 Task: Add a signature Gloria Young containing Best wishes for a happy Columbus Day, Gloria Young to email address softage.8@softage.net and add a label Medications
Action: Mouse moved to (1051, 60)
Screenshot: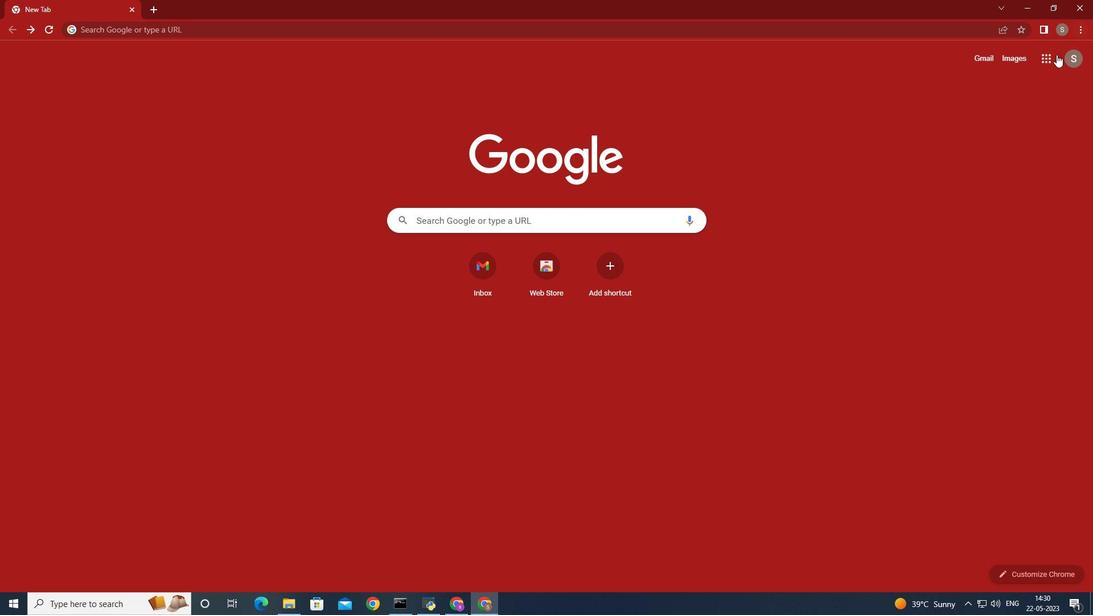 
Action: Mouse pressed left at (1051, 60)
Screenshot: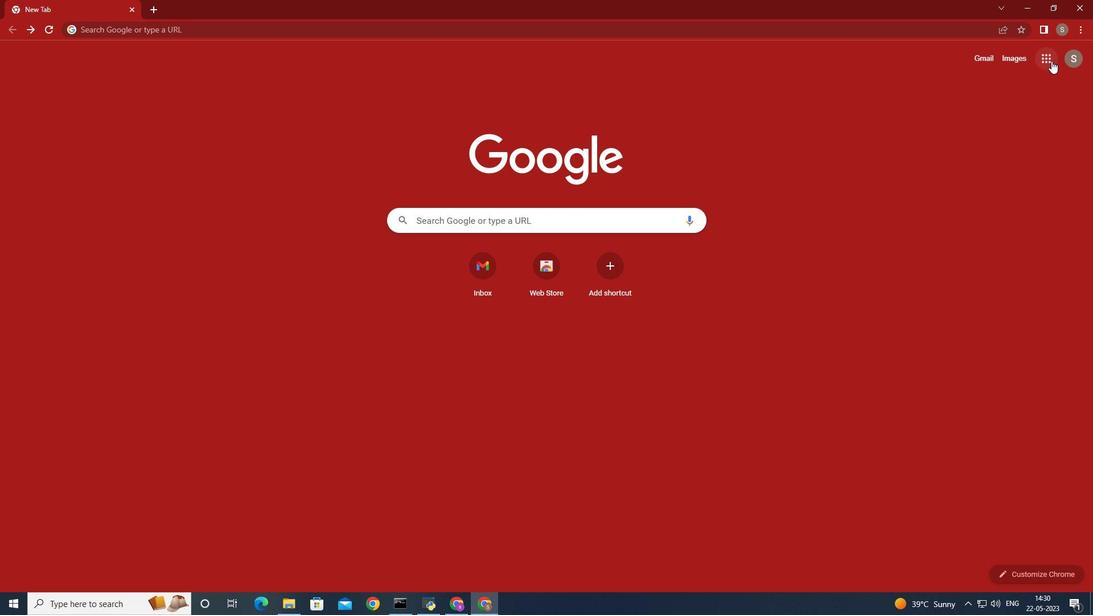 
Action: Mouse moved to (1010, 117)
Screenshot: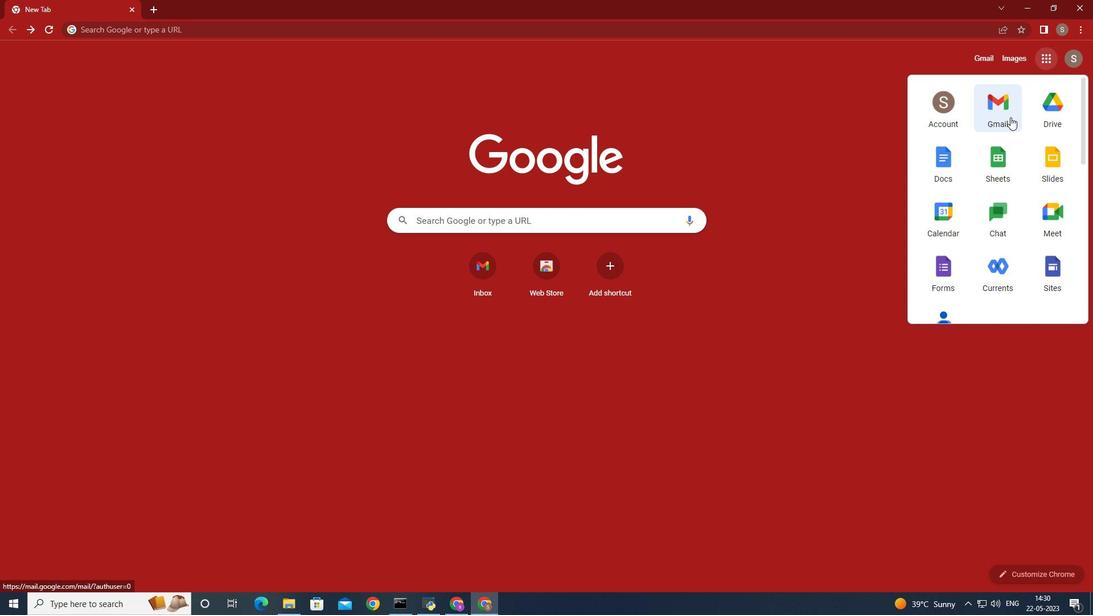 
Action: Mouse pressed left at (1010, 117)
Screenshot: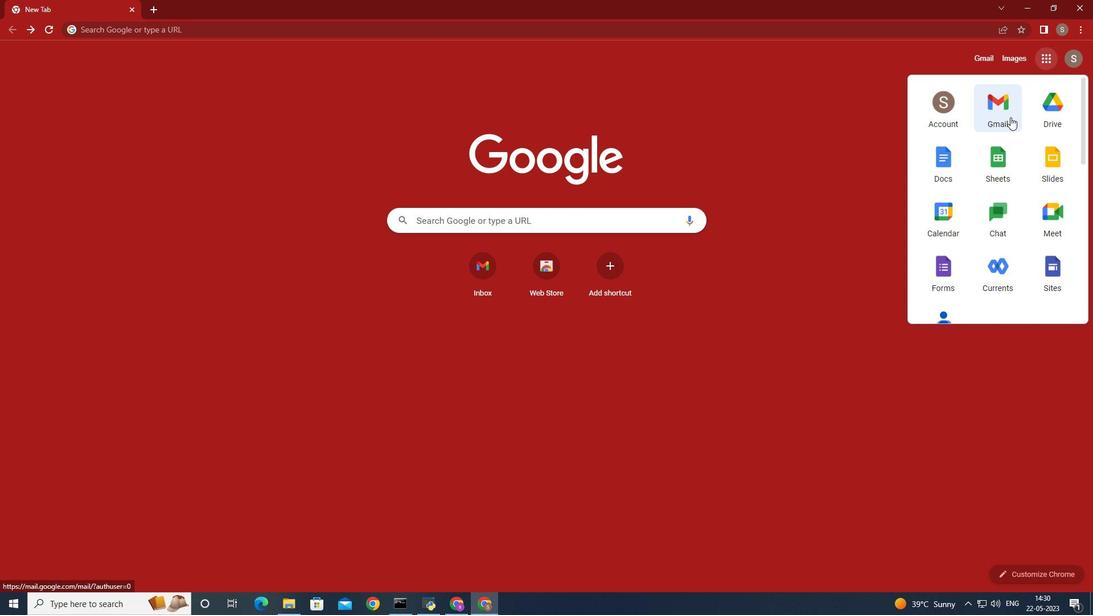 
Action: Mouse moved to (963, 85)
Screenshot: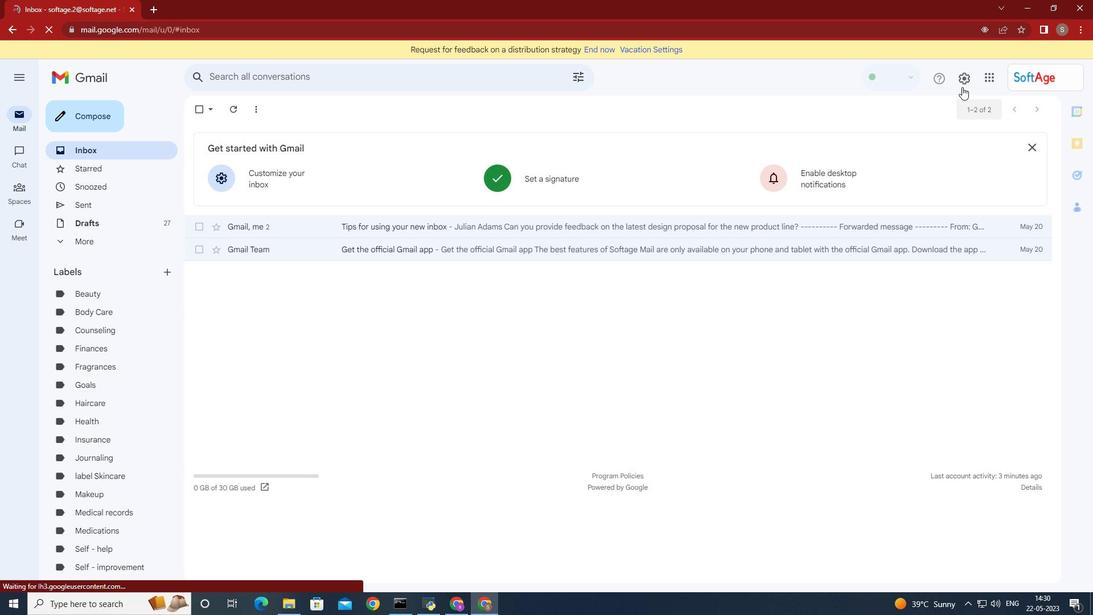 
Action: Mouse pressed left at (963, 85)
Screenshot: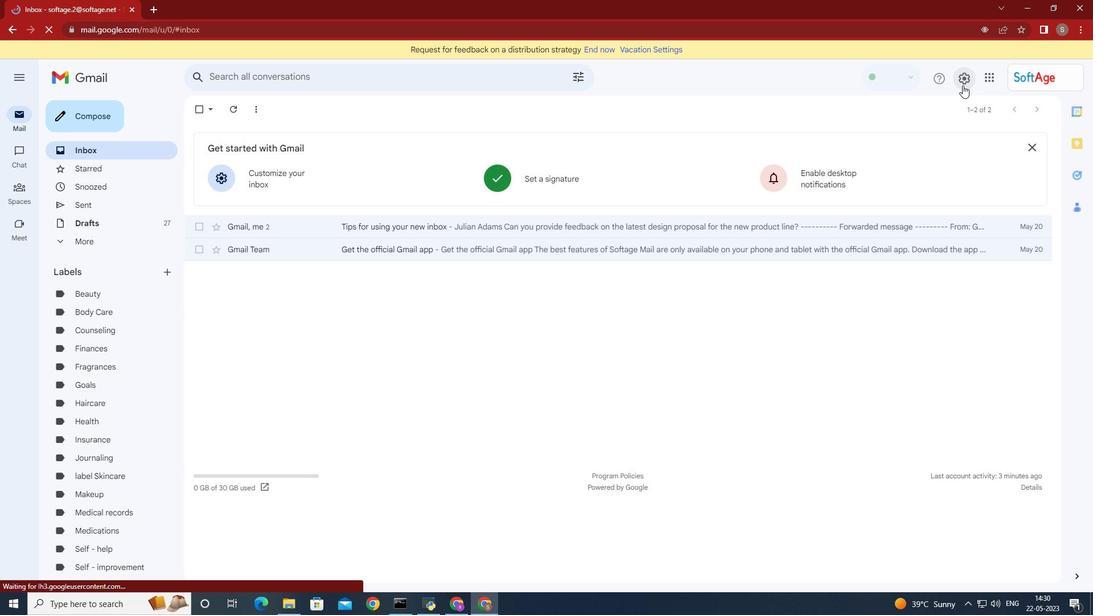 
Action: Mouse moved to (1000, 135)
Screenshot: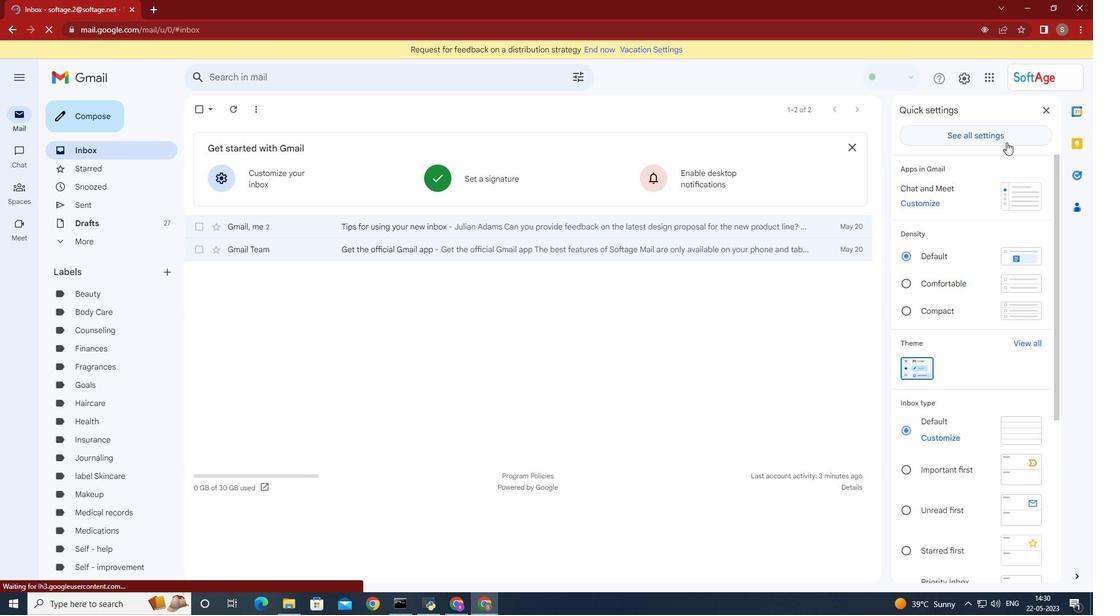
Action: Mouse pressed left at (1000, 135)
Screenshot: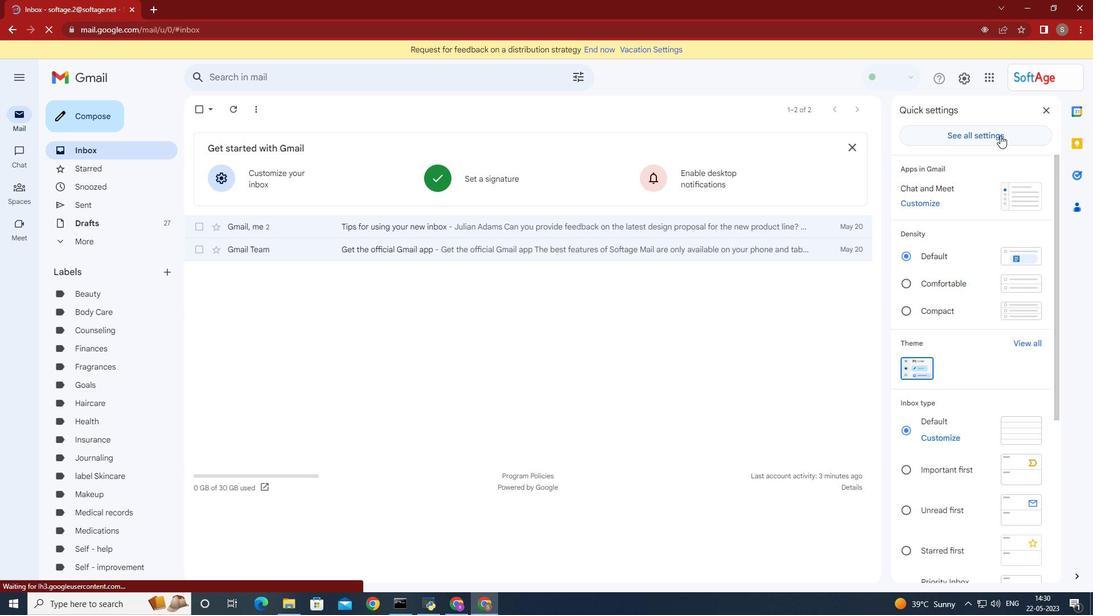 
Action: Mouse moved to (863, 205)
Screenshot: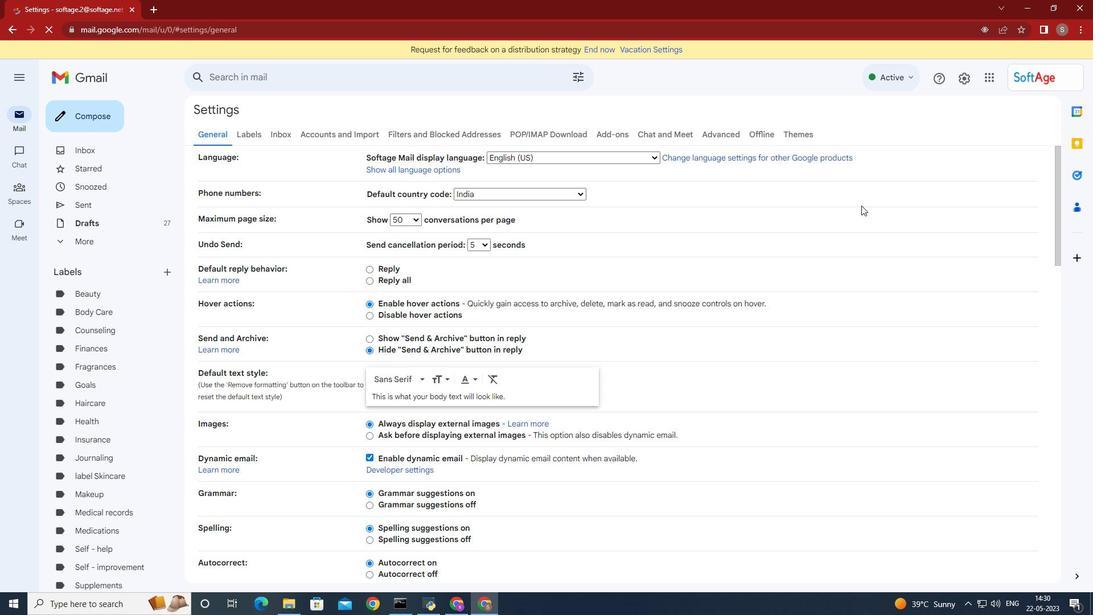 
Action: Mouse scrolled (863, 205) with delta (0, 0)
Screenshot: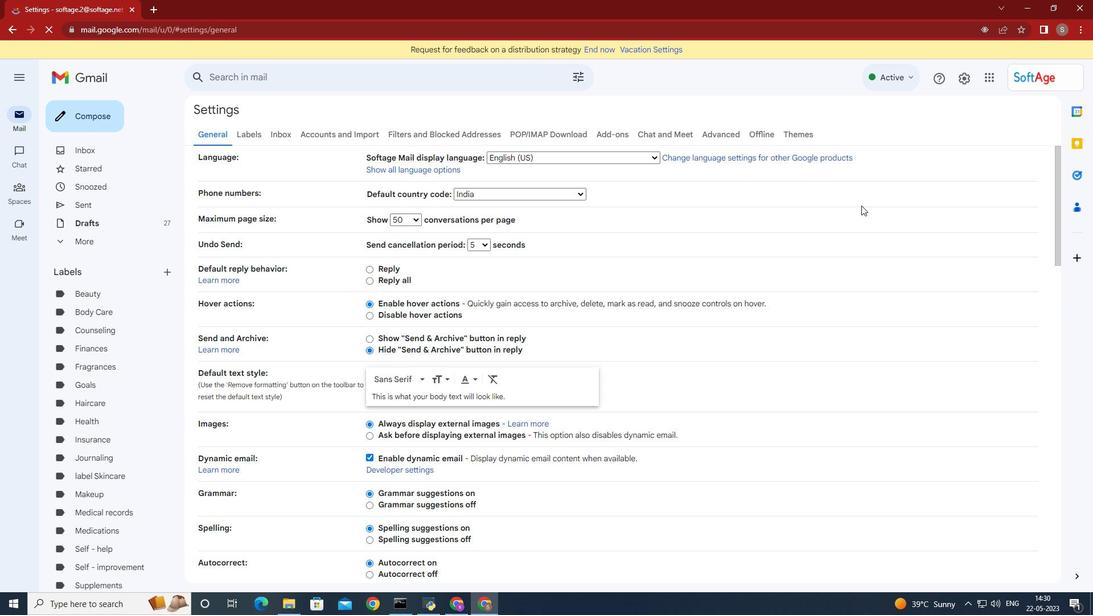 
Action: Mouse scrolled (863, 205) with delta (0, 0)
Screenshot: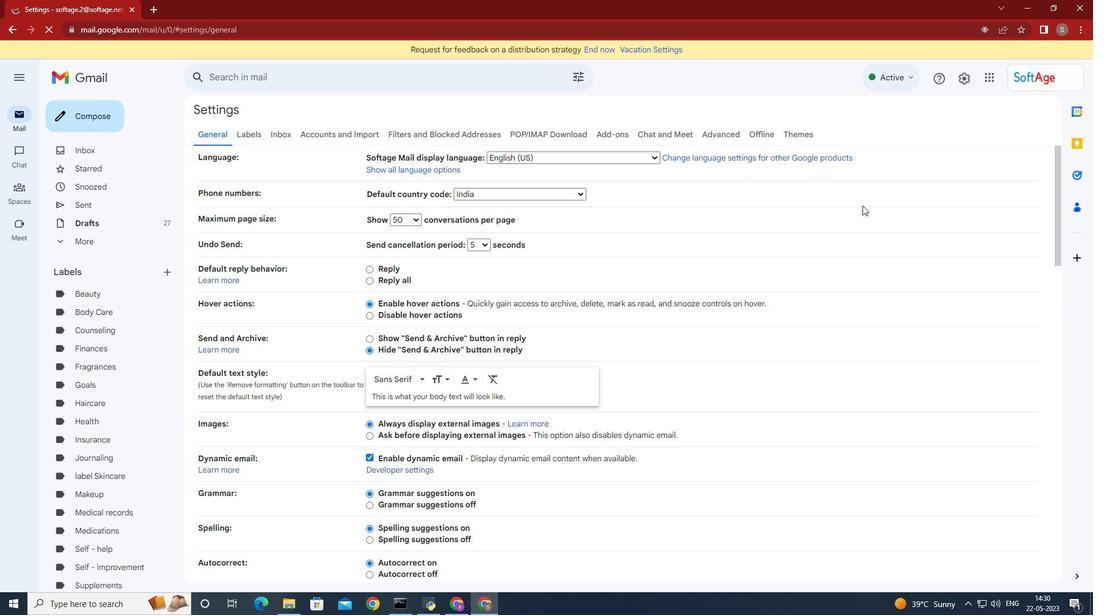 
Action: Mouse scrolled (863, 205) with delta (0, 0)
Screenshot: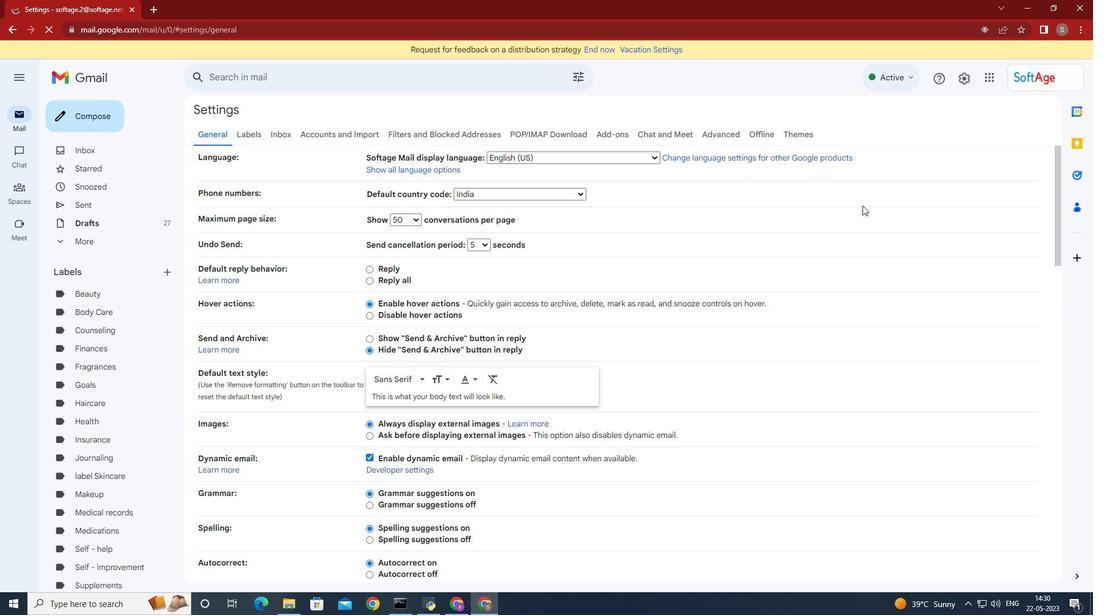 
Action: Mouse scrolled (863, 205) with delta (0, 0)
Screenshot: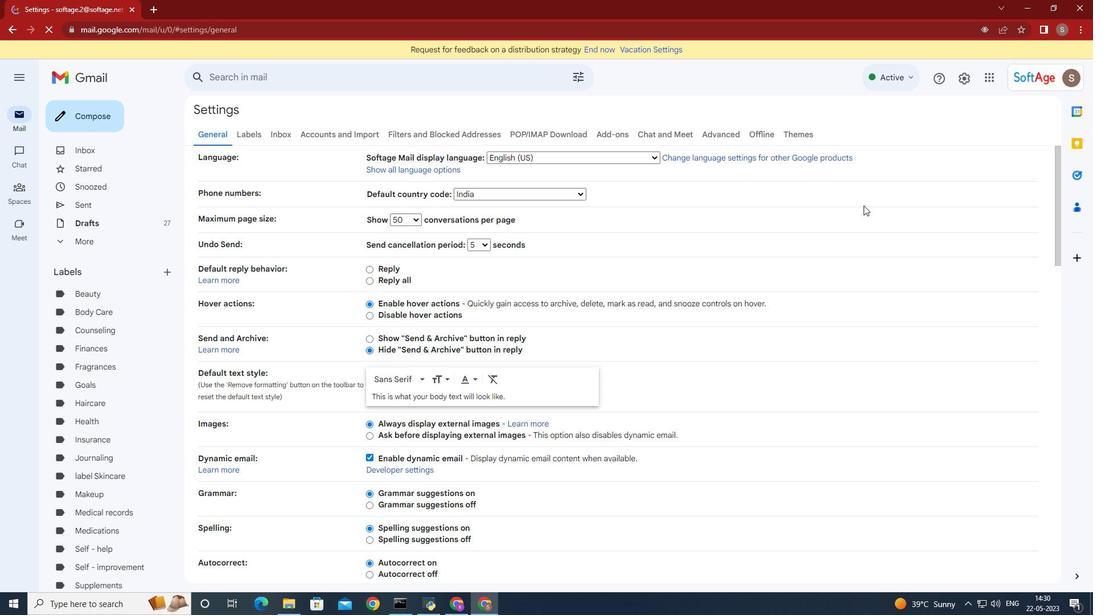 
Action: Mouse scrolled (863, 205) with delta (0, 0)
Screenshot: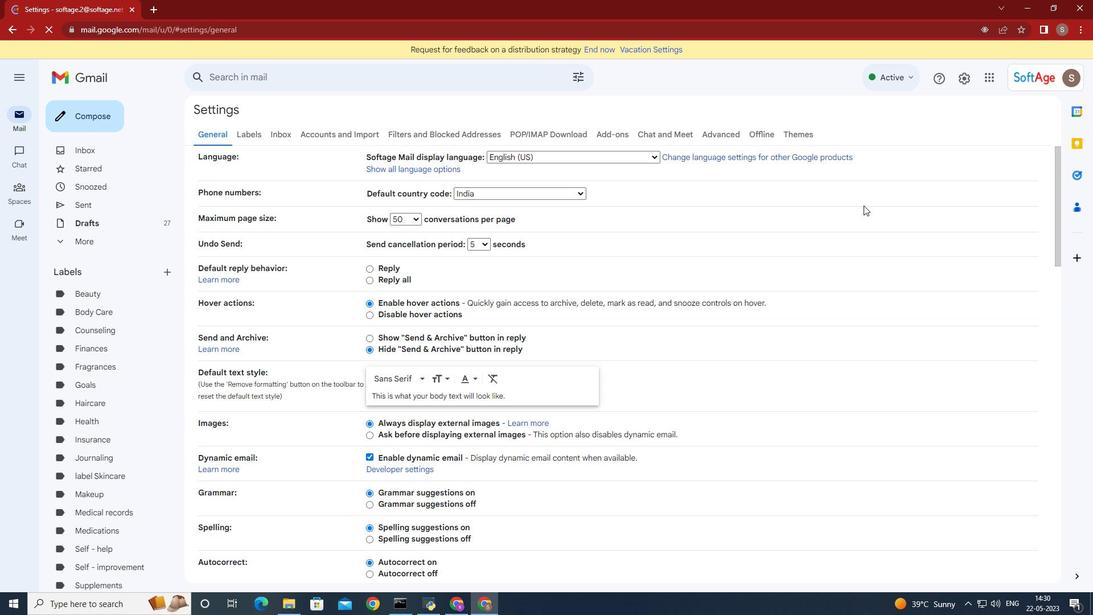 
Action: Mouse moved to (863, 205)
Screenshot: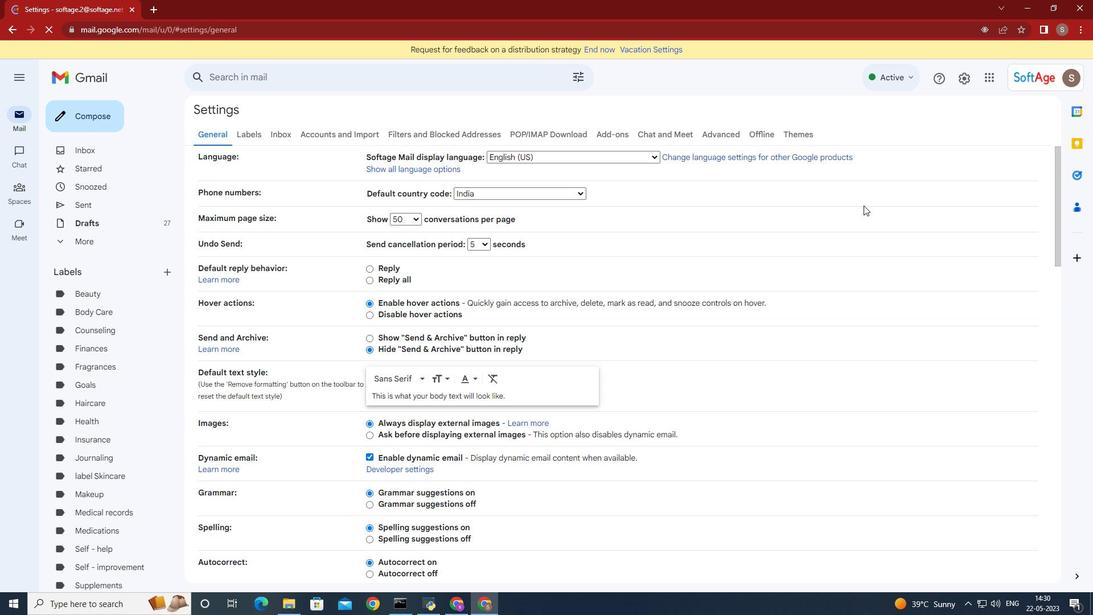 
Action: Mouse scrolled (863, 205) with delta (0, 0)
Screenshot: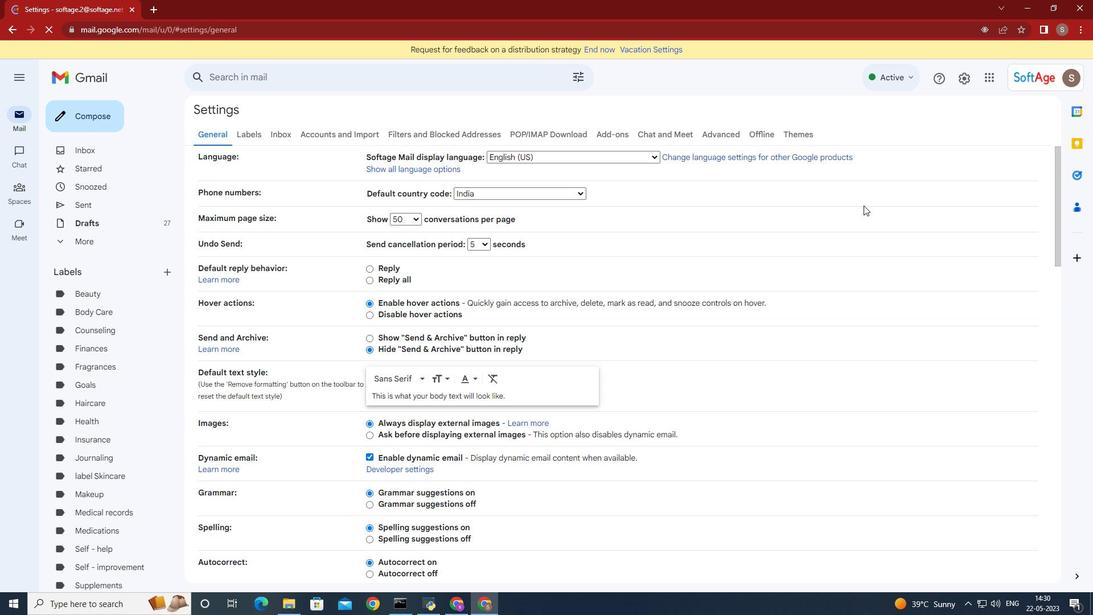 
Action: Mouse moved to (862, 205)
Screenshot: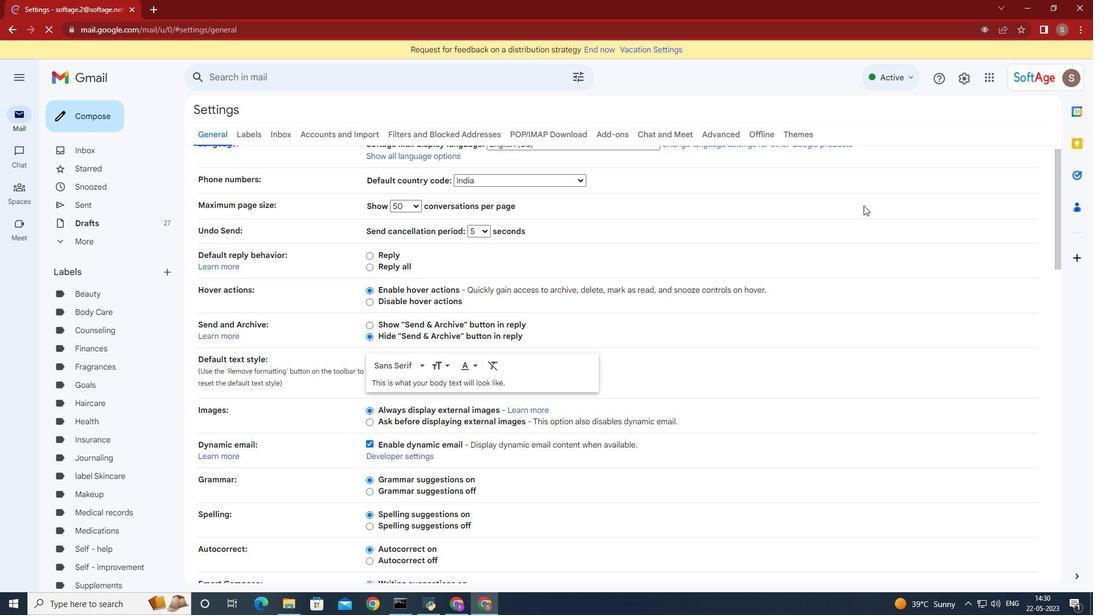 
Action: Mouse scrolled (862, 205) with delta (0, 0)
Screenshot: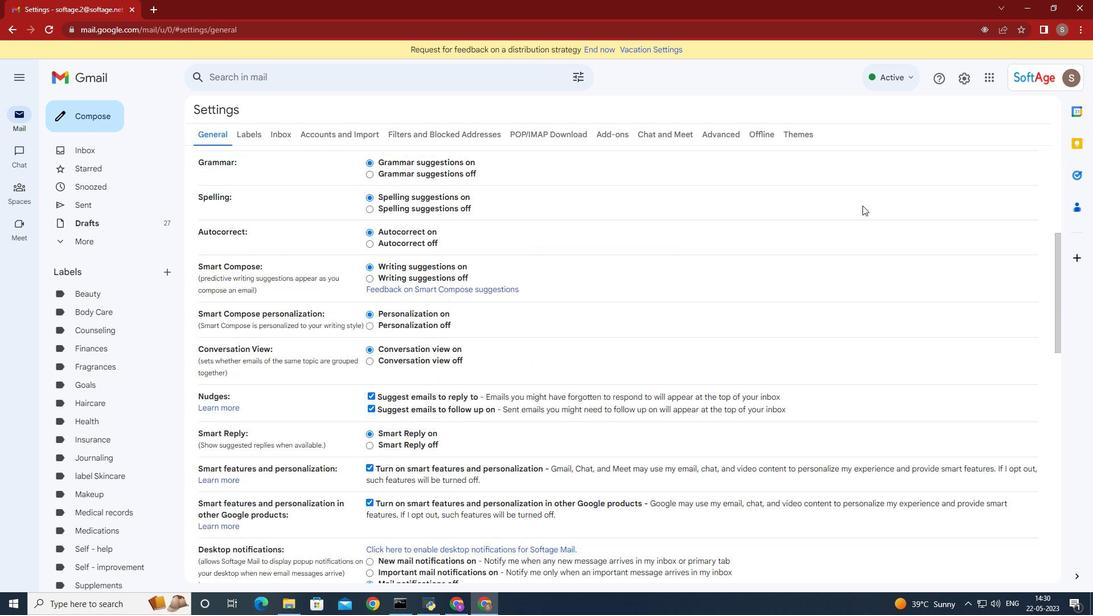 
Action: Mouse scrolled (862, 205) with delta (0, 0)
Screenshot: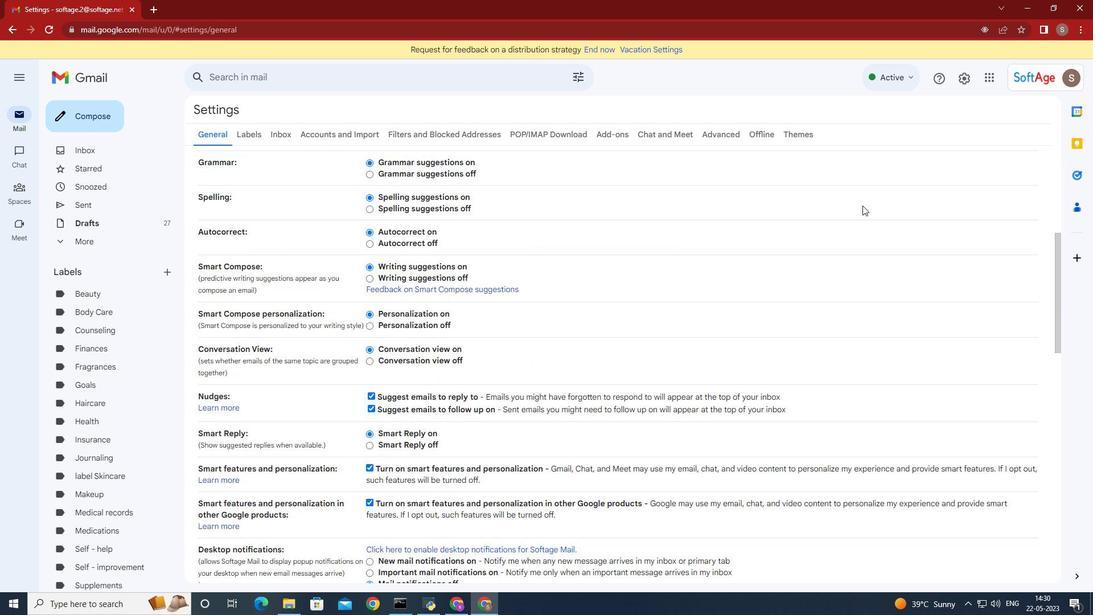 
Action: Mouse scrolled (862, 205) with delta (0, 0)
Screenshot: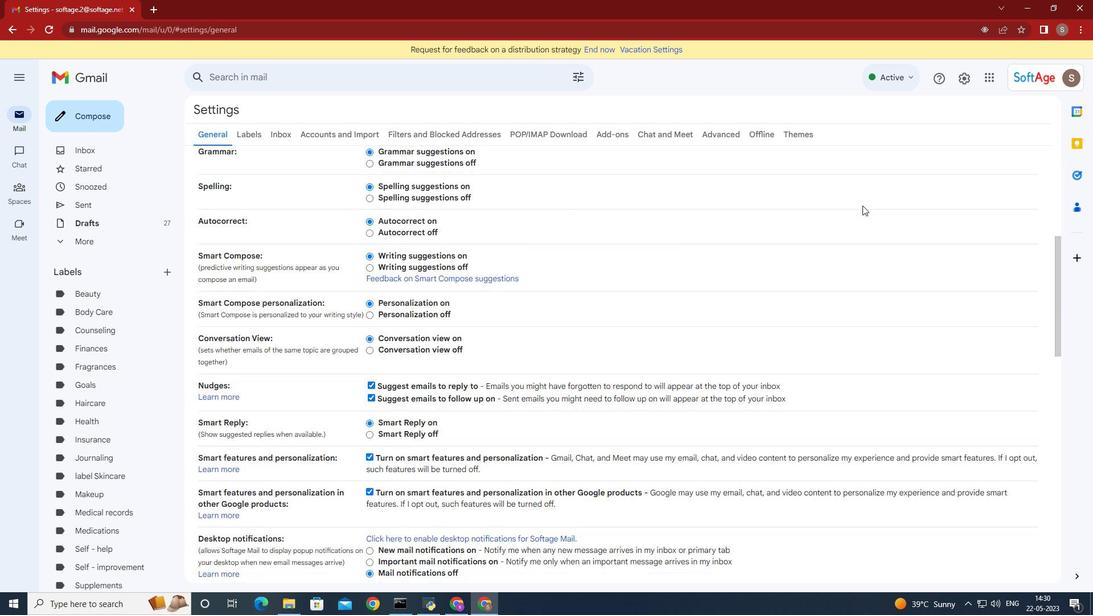 
Action: Mouse scrolled (862, 205) with delta (0, 0)
Screenshot: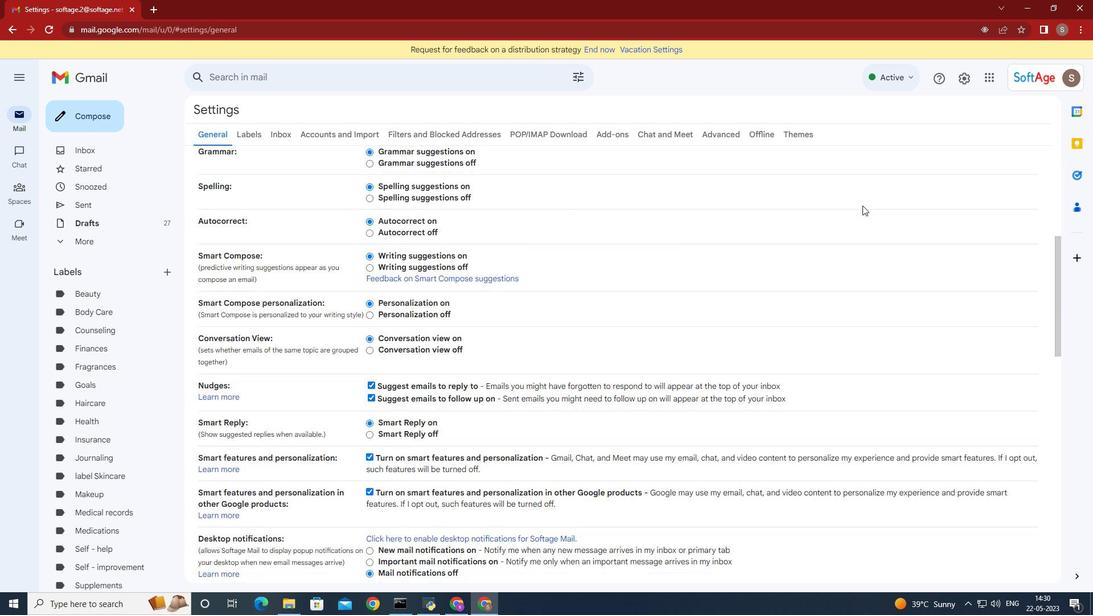 
Action: Mouse scrolled (862, 205) with delta (0, 0)
Screenshot: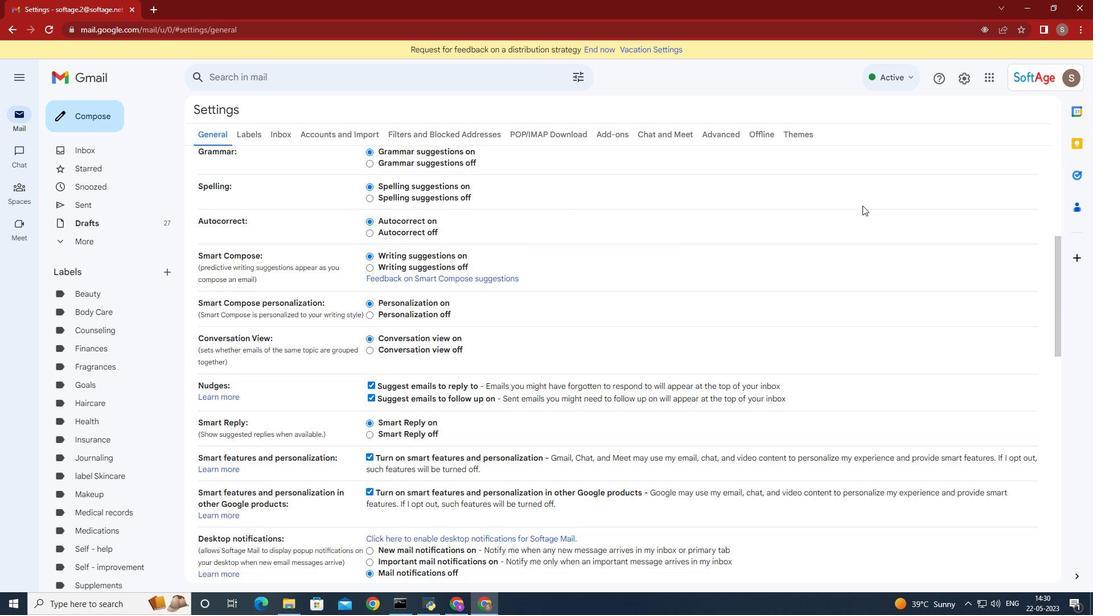 
Action: Mouse moved to (859, 204)
Screenshot: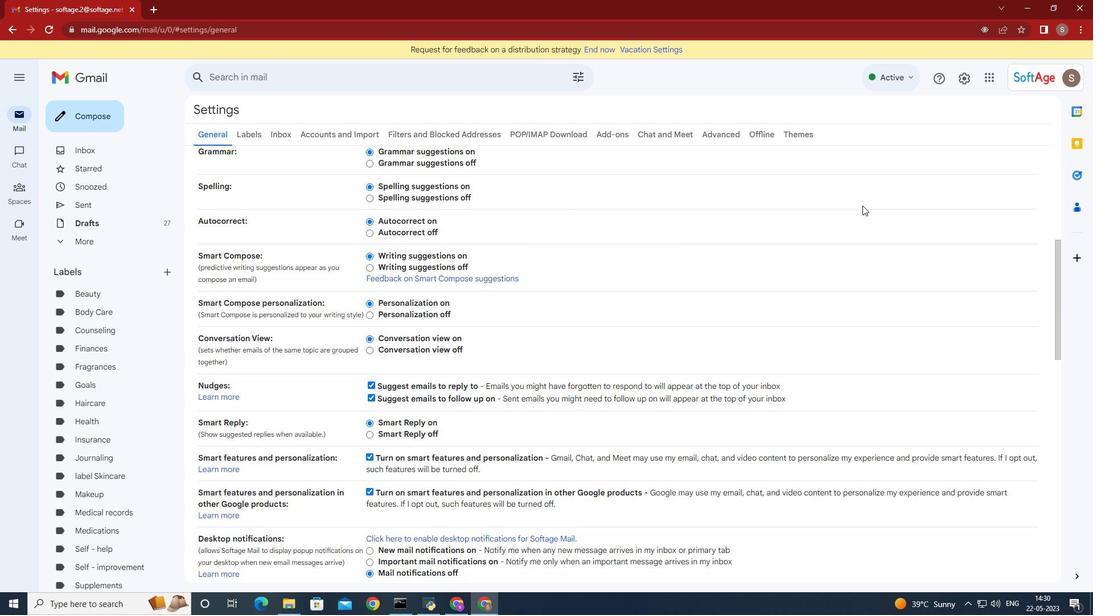 
Action: Mouse scrolled (859, 203) with delta (0, 0)
Screenshot: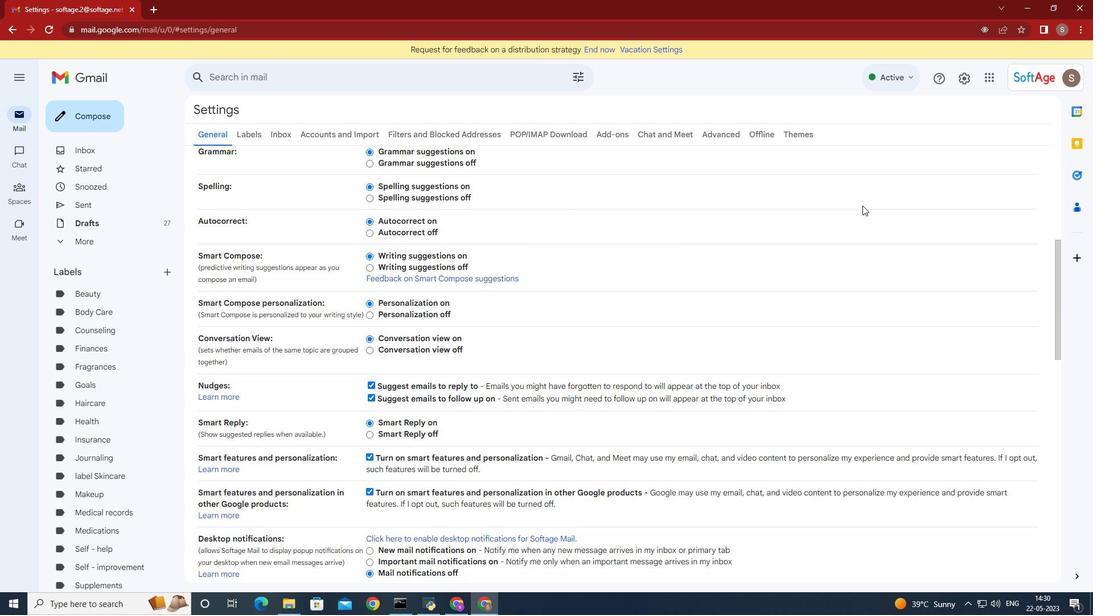 
Action: Mouse moved to (807, 240)
Screenshot: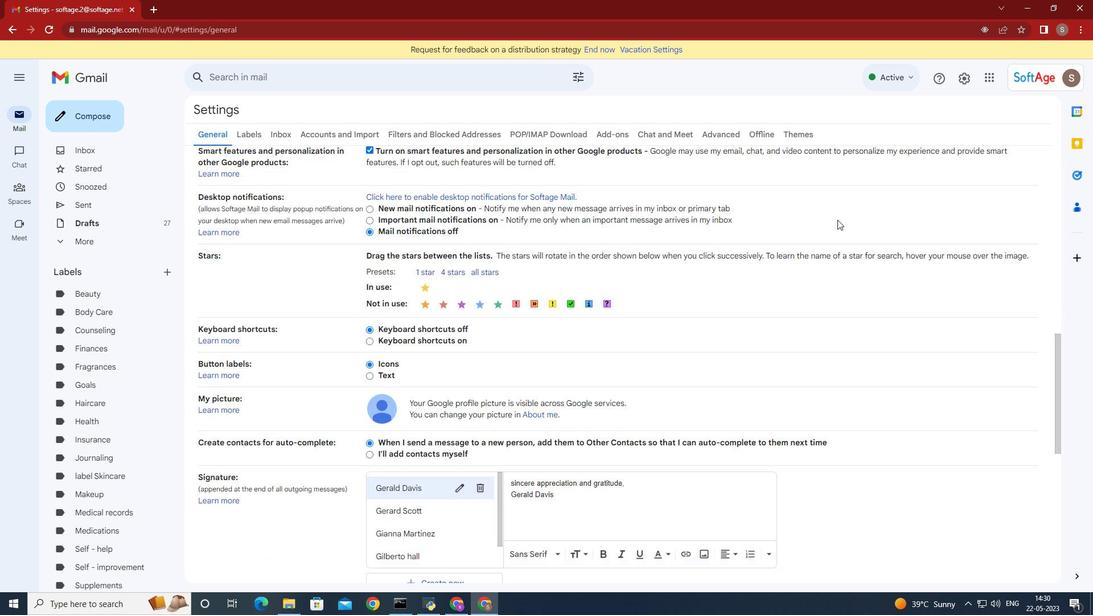 
Action: Mouse scrolled (807, 240) with delta (0, 0)
Screenshot: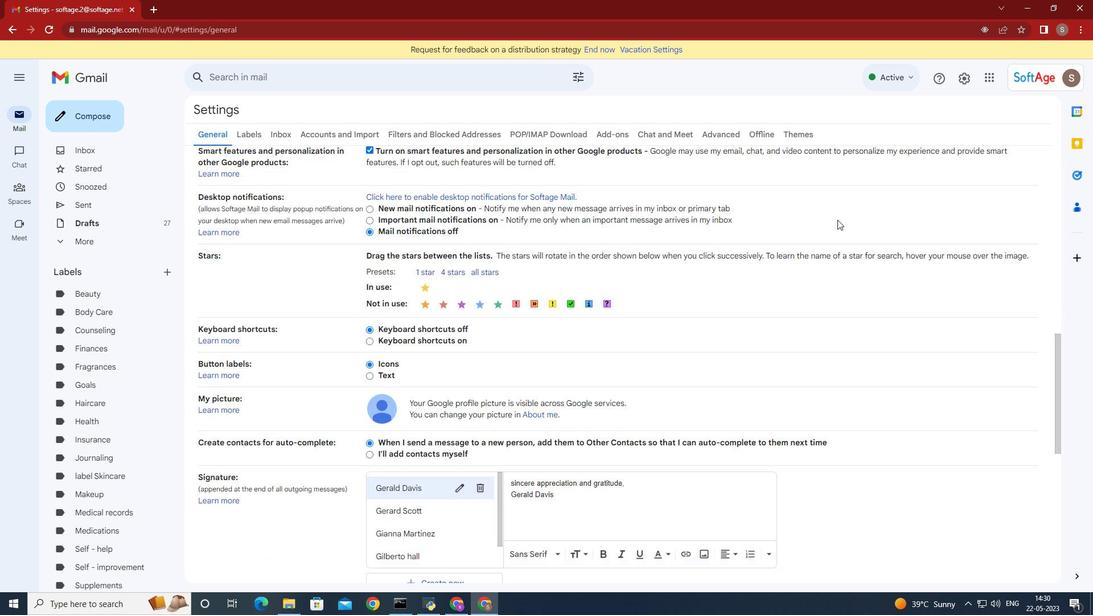 
Action: Mouse moved to (805, 241)
Screenshot: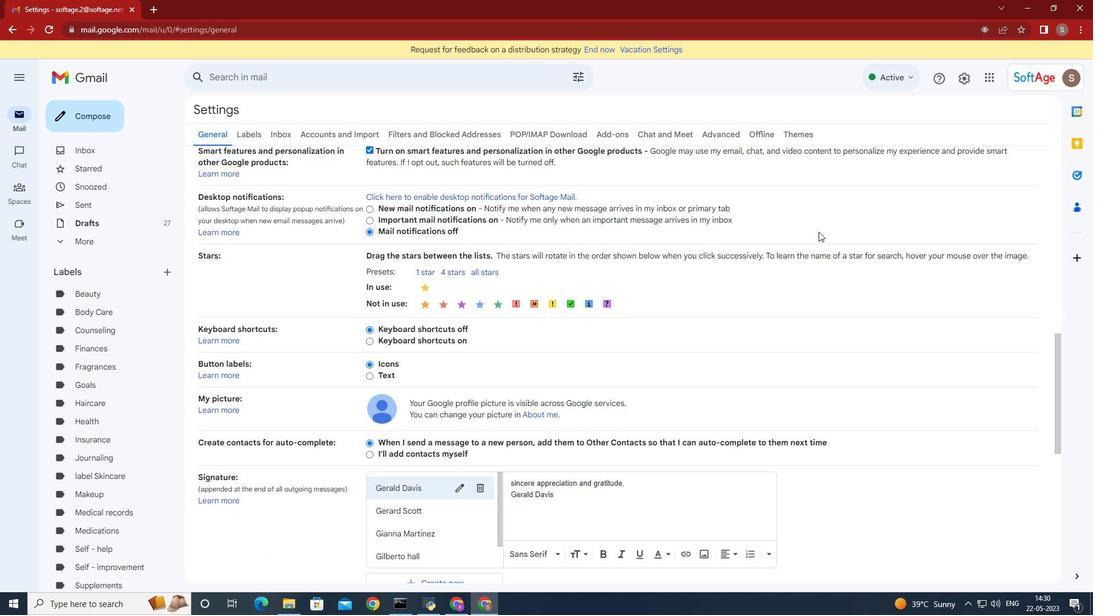 
Action: Mouse scrolled (805, 240) with delta (0, 0)
Screenshot: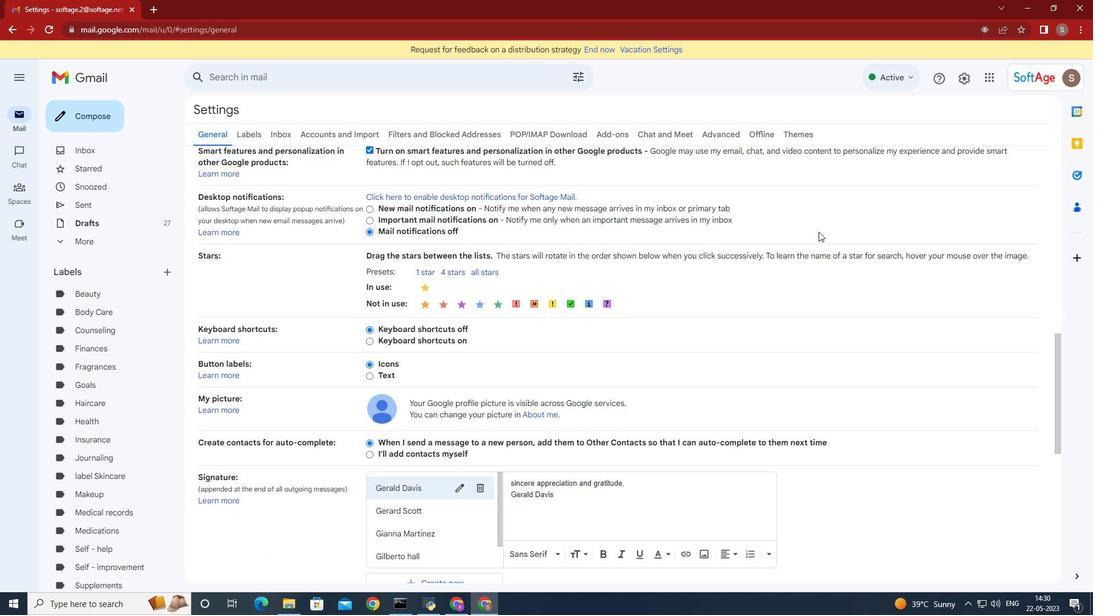 
Action: Mouse moved to (798, 244)
Screenshot: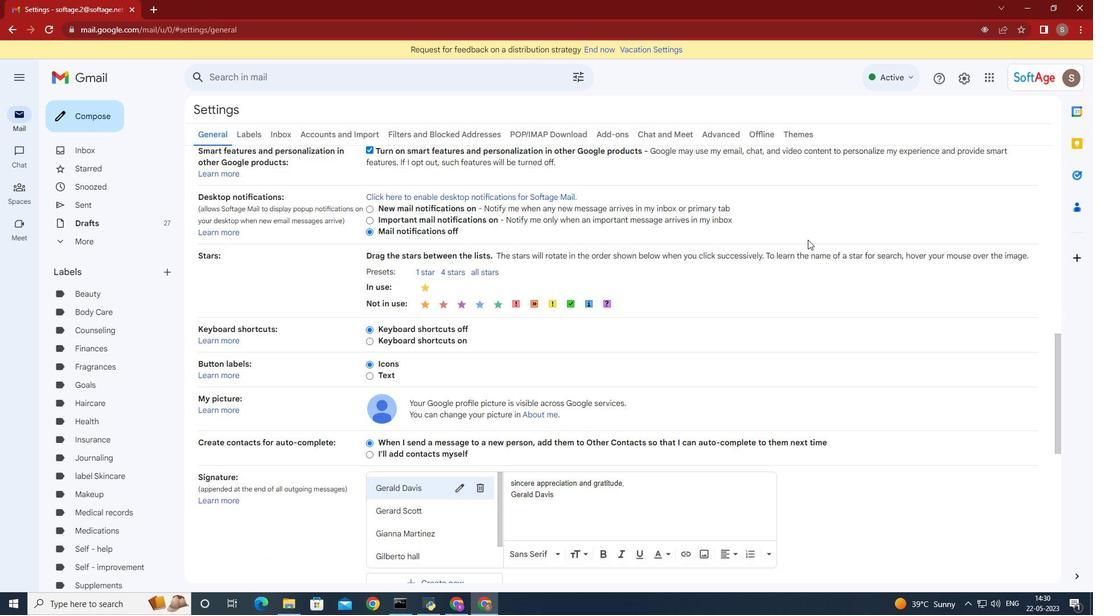 
Action: Mouse scrolled (798, 243) with delta (0, 0)
Screenshot: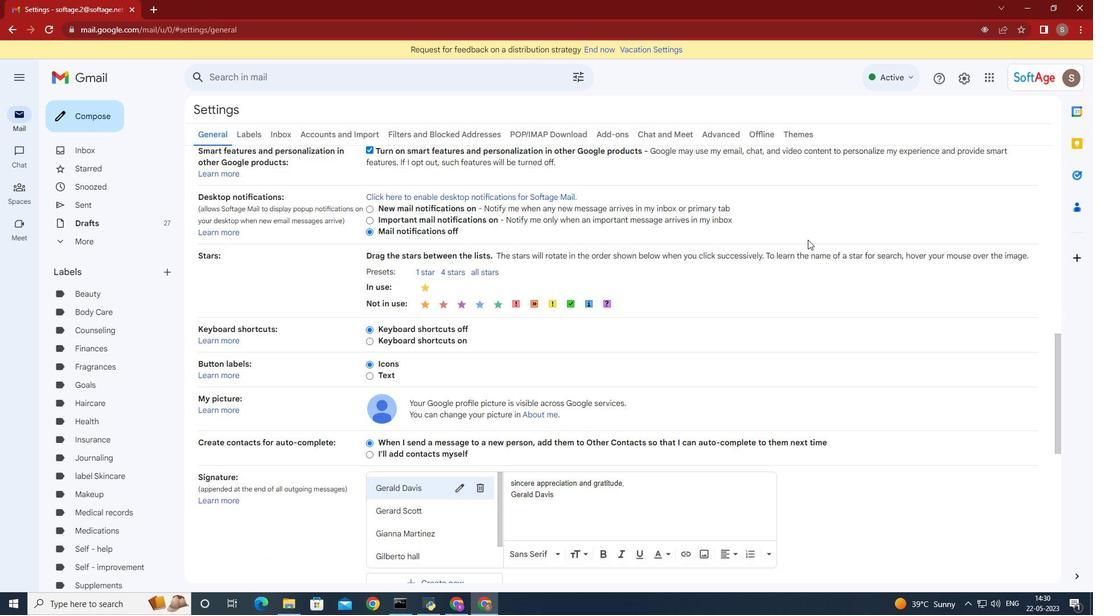 
Action: Mouse moved to (479, 412)
Screenshot: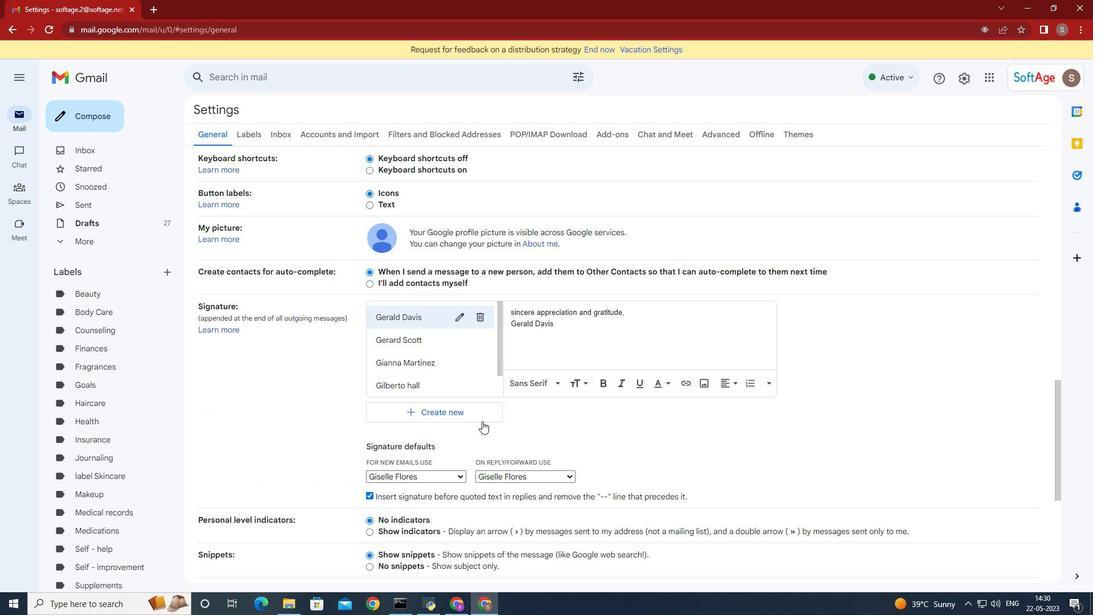
Action: Mouse pressed left at (479, 412)
Screenshot: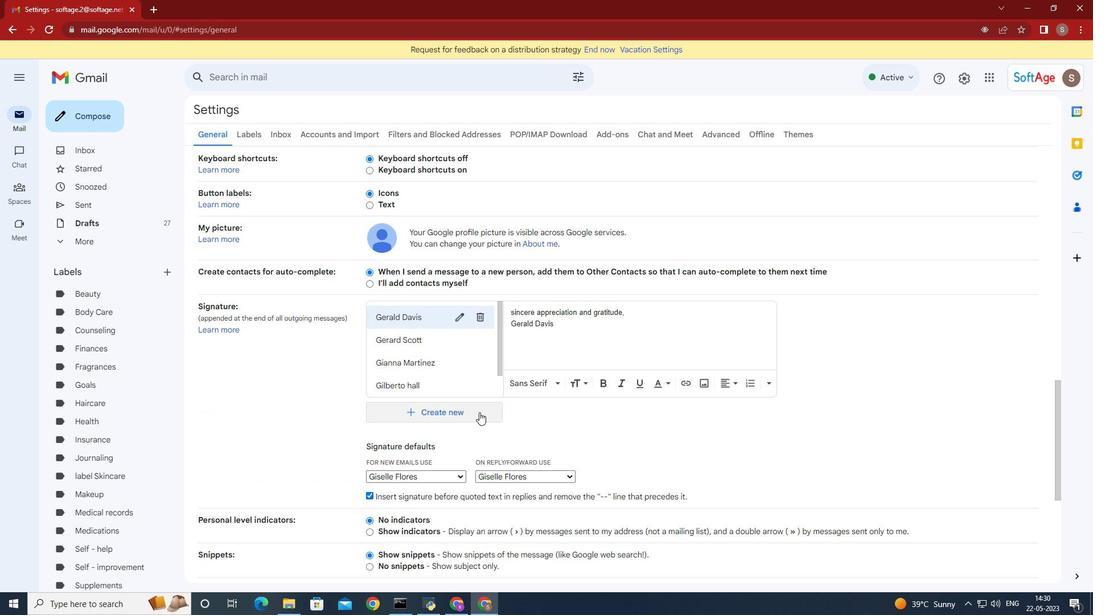 
Action: Mouse moved to (588, 369)
Screenshot: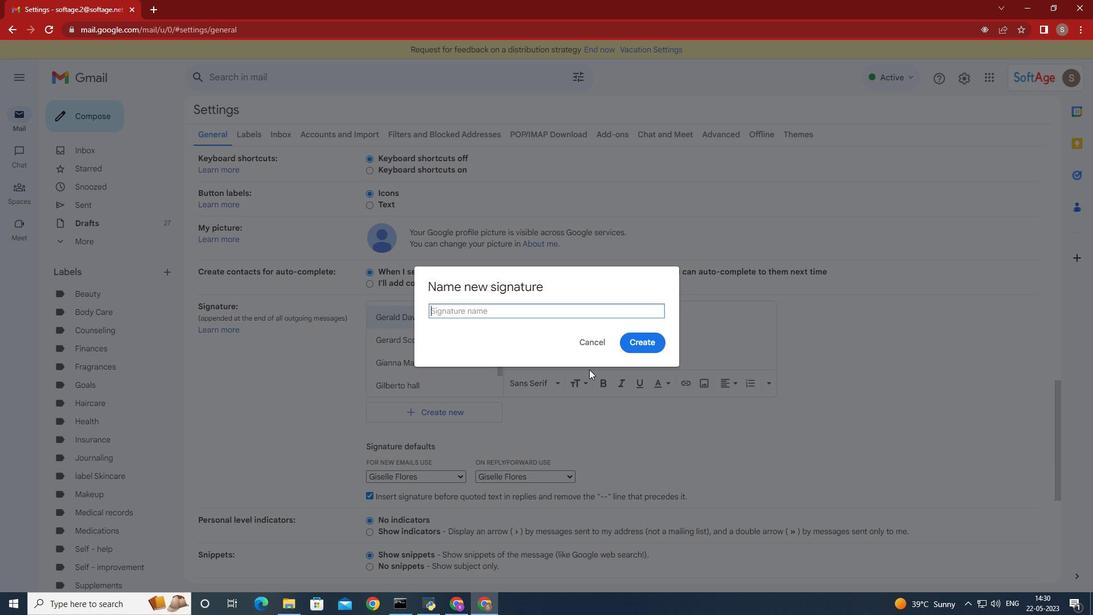 
Action: Key pressed <Key.shift><Key.shift><Key.shift><Key.shift><Key.shift><Key.shift><Key.shift><Key.shift><Key.shift><Key.shift><Key.shift><Key.shift><Key.shift><Key.shift><Key.shift><Key.shift><Key.shift><Key.shift><Key.shift><Key.shift><Key.shift><Key.shift>Gloria<Key.space><Key.shift>Young
Screenshot: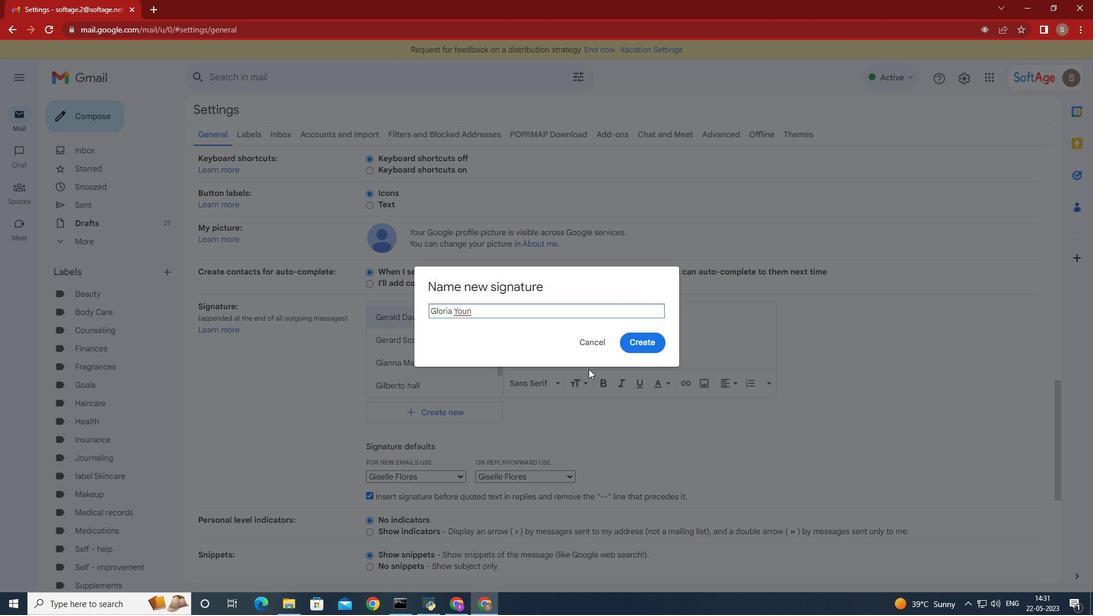 
Action: Mouse moved to (640, 345)
Screenshot: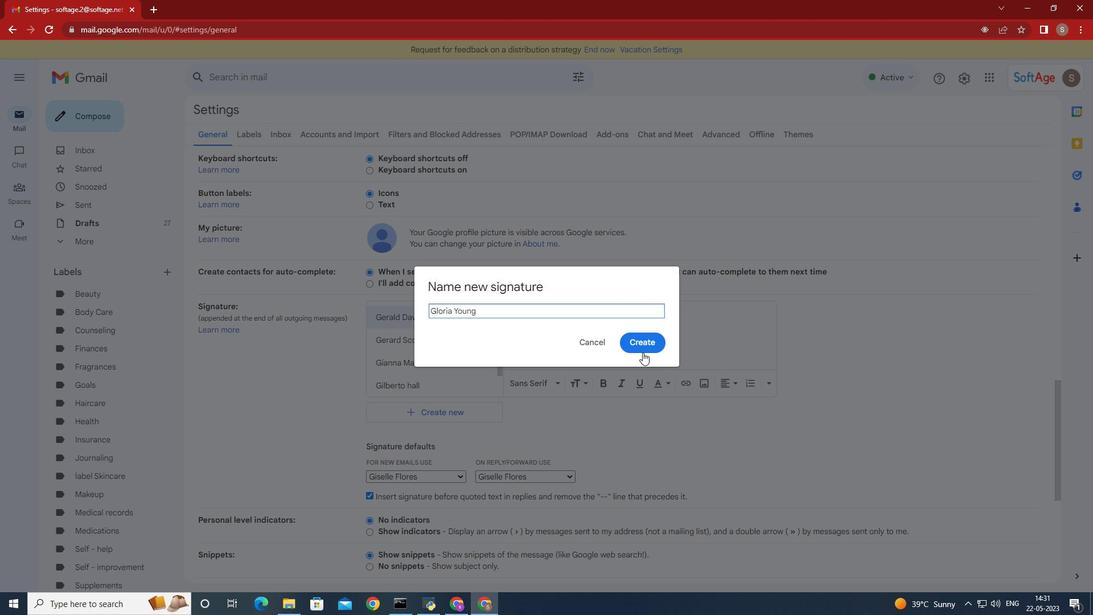 
Action: Mouse pressed left at (640, 345)
Screenshot: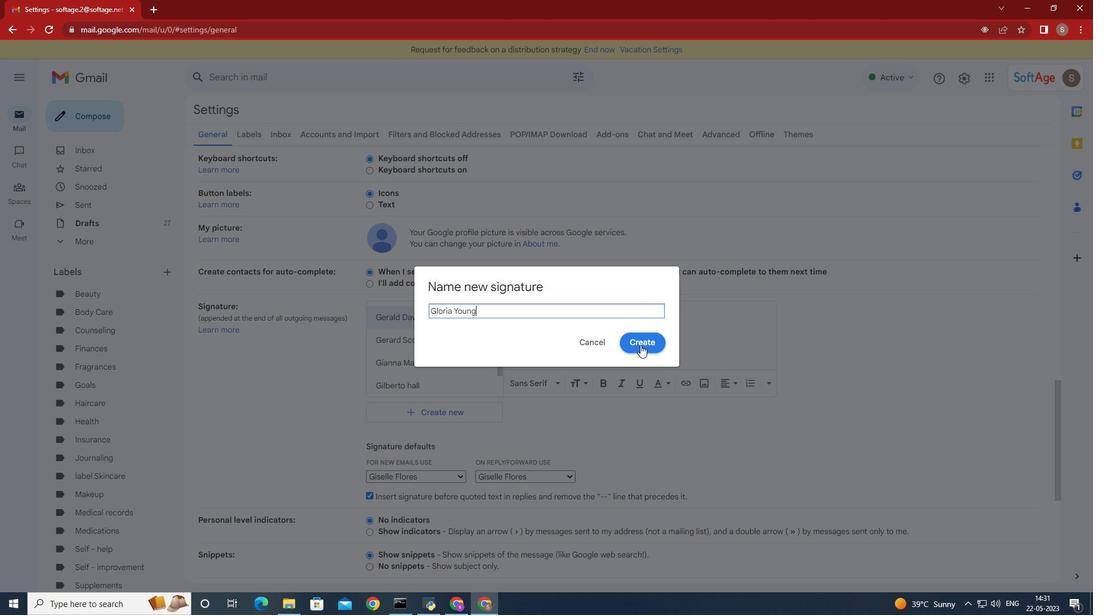 
Action: Mouse moved to (667, 359)
Screenshot: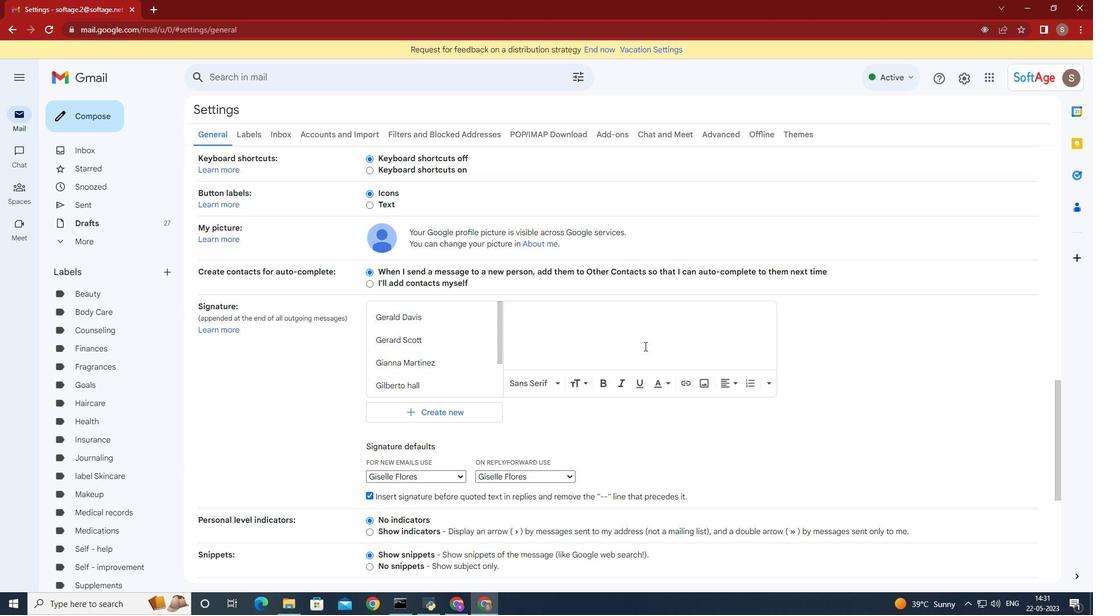 
Action: Key pressed <Key.shift>Best<Key.space>wishes<Key.space>for<Key.space>a<Key.space>happy<Key.space><Key.shift>Columbus<Key.space><Key.shift><Key.shift><Key.shift><Key.shift><Key.shift><Key.shift>Day<Key.enter><Key.shift><Key.shift><Key.shift>Gloru<Key.backspace>ia<Key.space><Key.shift><Key.shift><Key.shift><Key.shift><Key.shift>Young
Screenshot: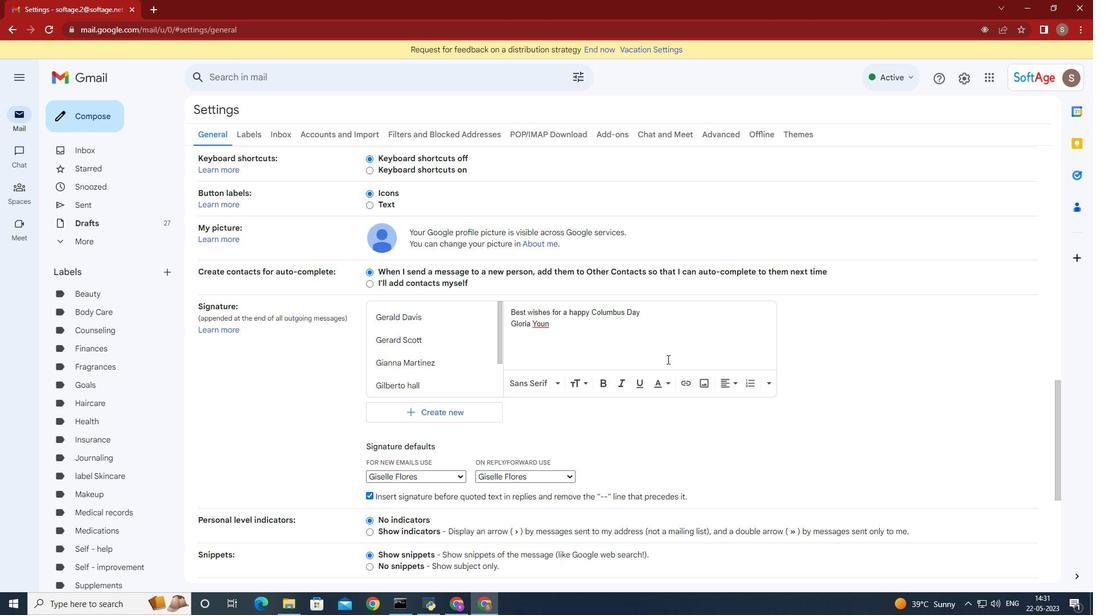 
Action: Mouse moved to (663, 496)
Screenshot: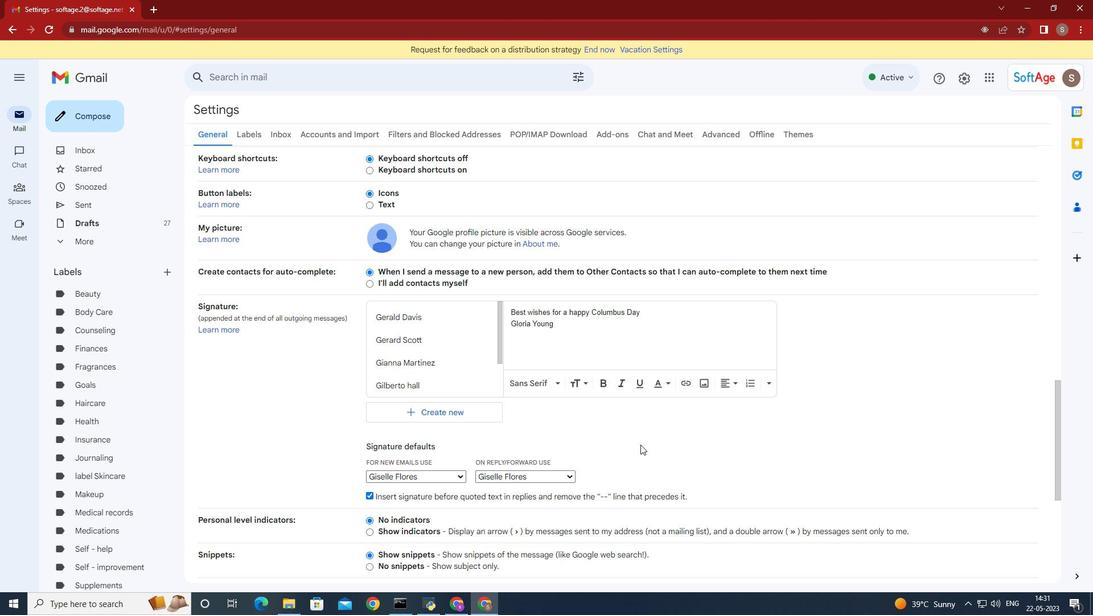 
Action: Mouse scrolled (663, 495) with delta (0, 0)
Screenshot: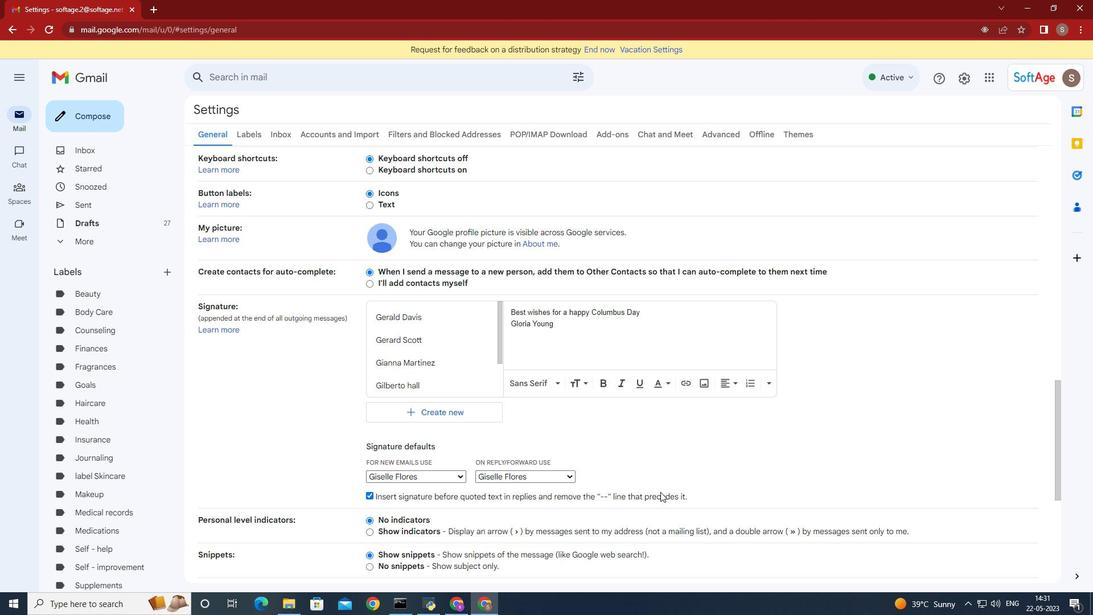 
Action: Mouse moved to (566, 477)
Screenshot: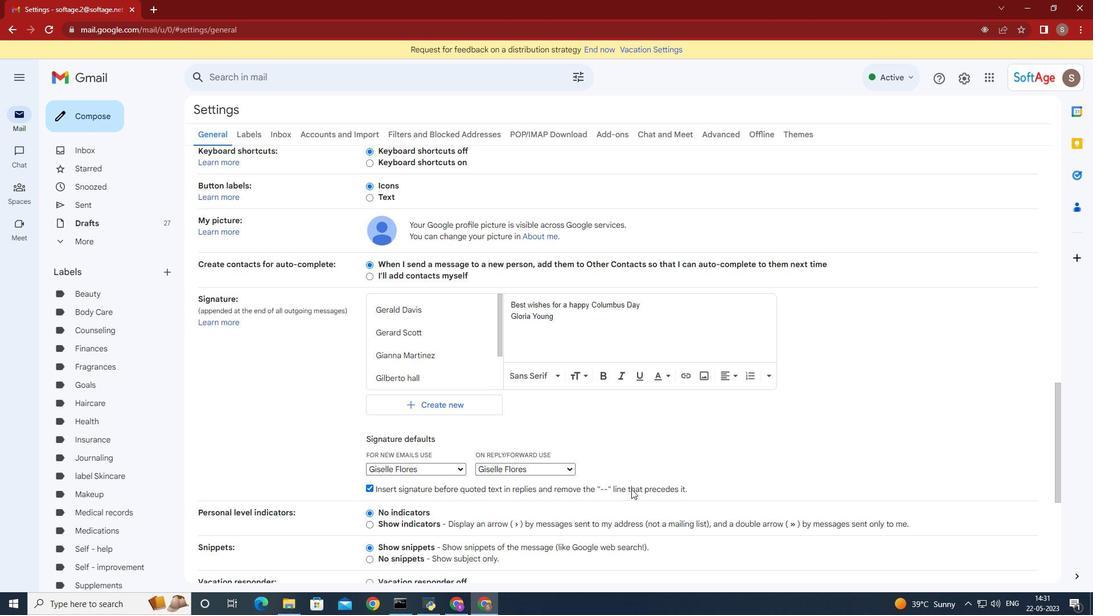 
Action: Mouse scrolled (620, 485) with delta (0, 0)
Screenshot: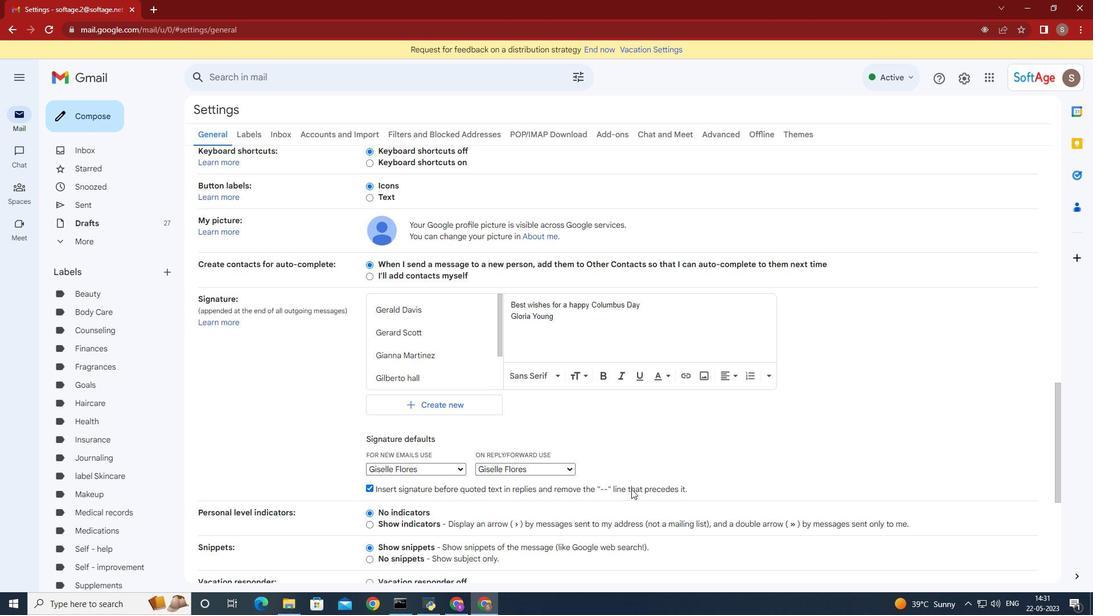 
Action: Mouse moved to (460, 359)
Screenshot: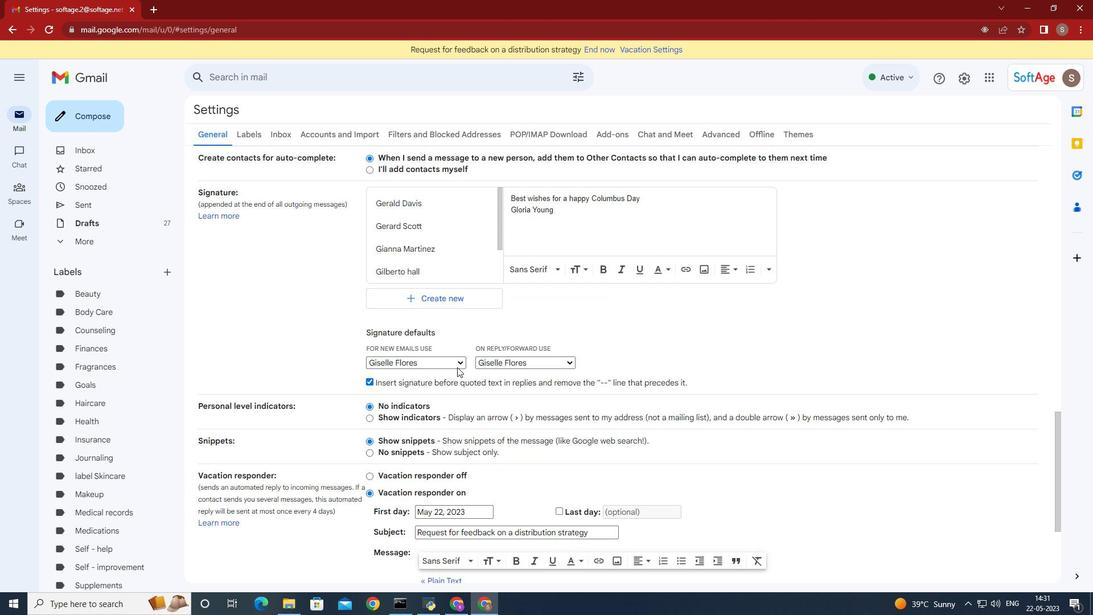 
Action: Mouse pressed left at (460, 359)
Screenshot: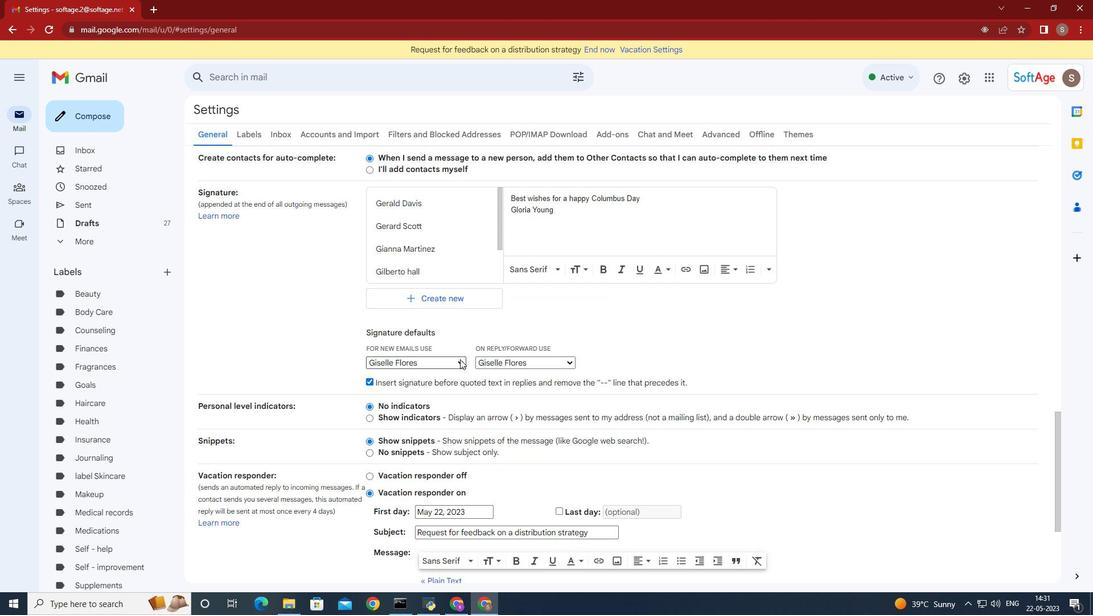 
Action: Mouse moved to (415, 442)
Screenshot: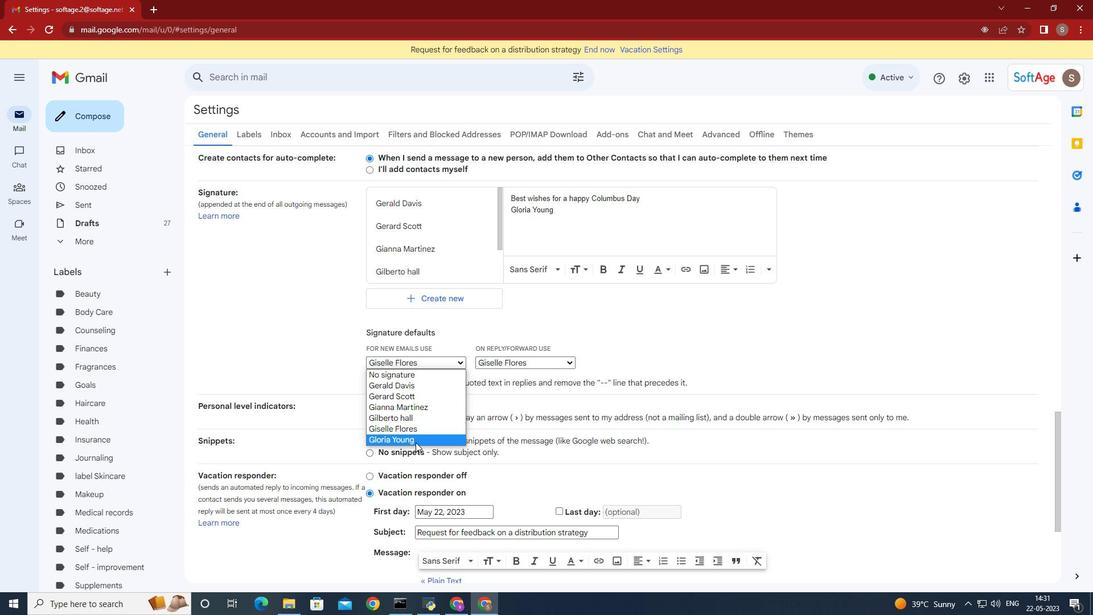 
Action: Mouse pressed left at (415, 442)
Screenshot: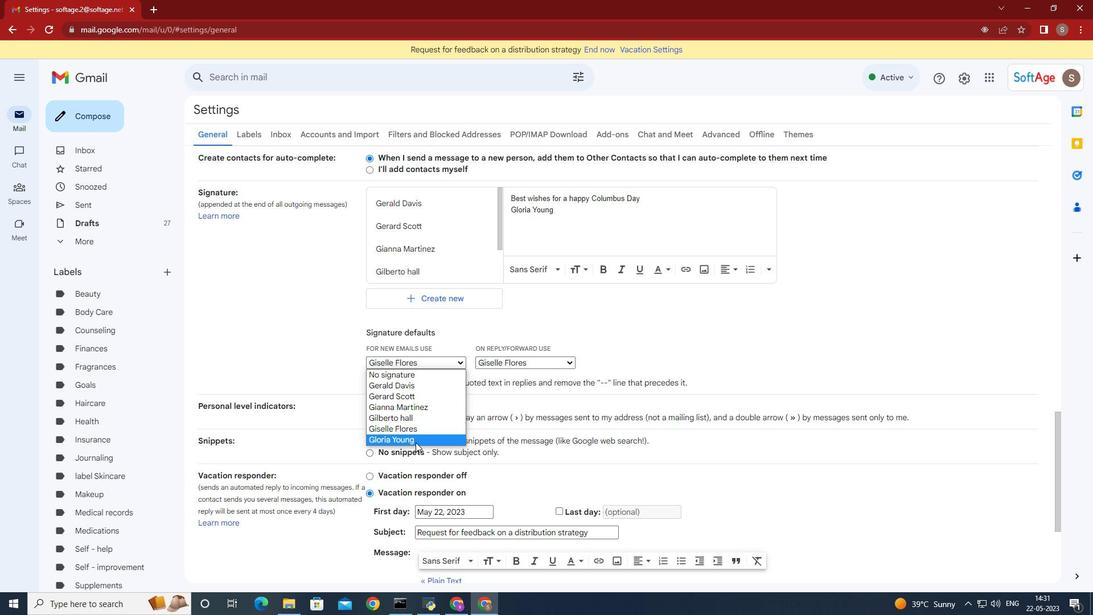 
Action: Mouse moved to (561, 362)
Screenshot: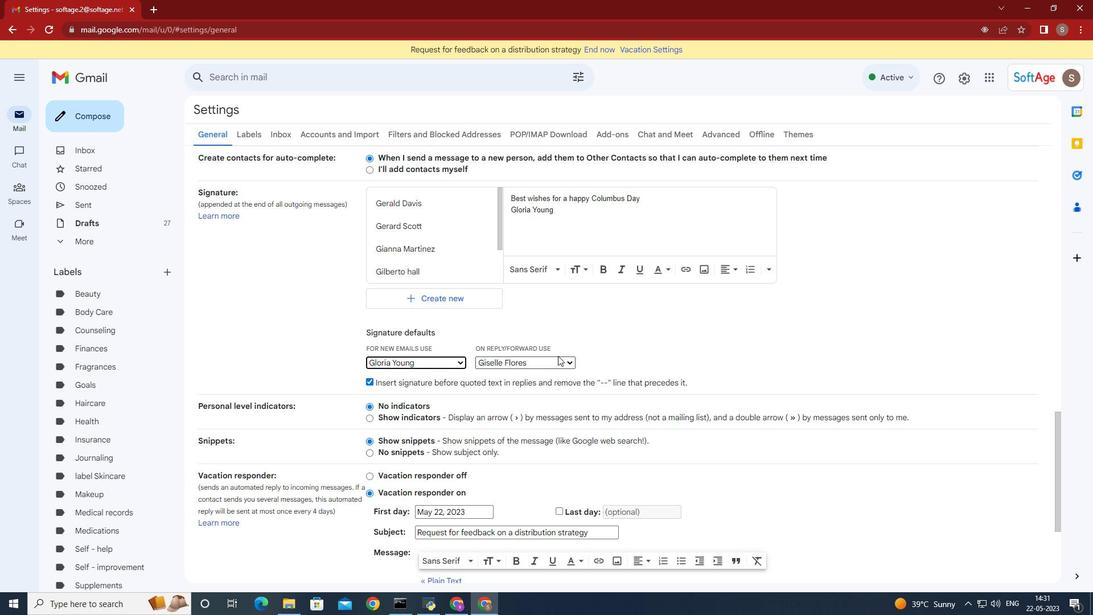 
Action: Mouse pressed left at (561, 362)
Screenshot: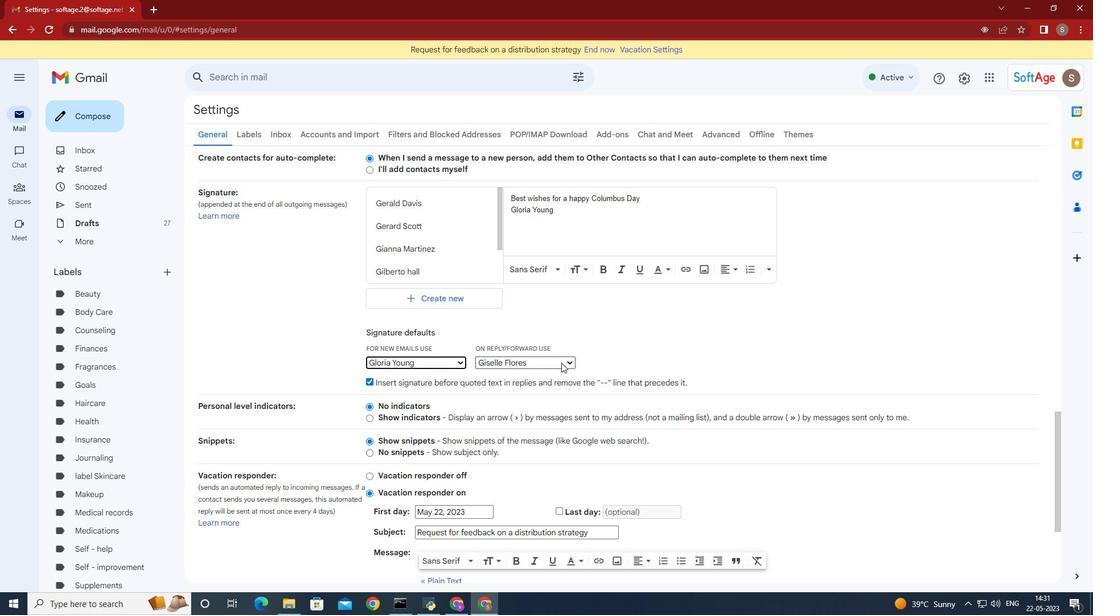 
Action: Mouse moved to (553, 435)
Screenshot: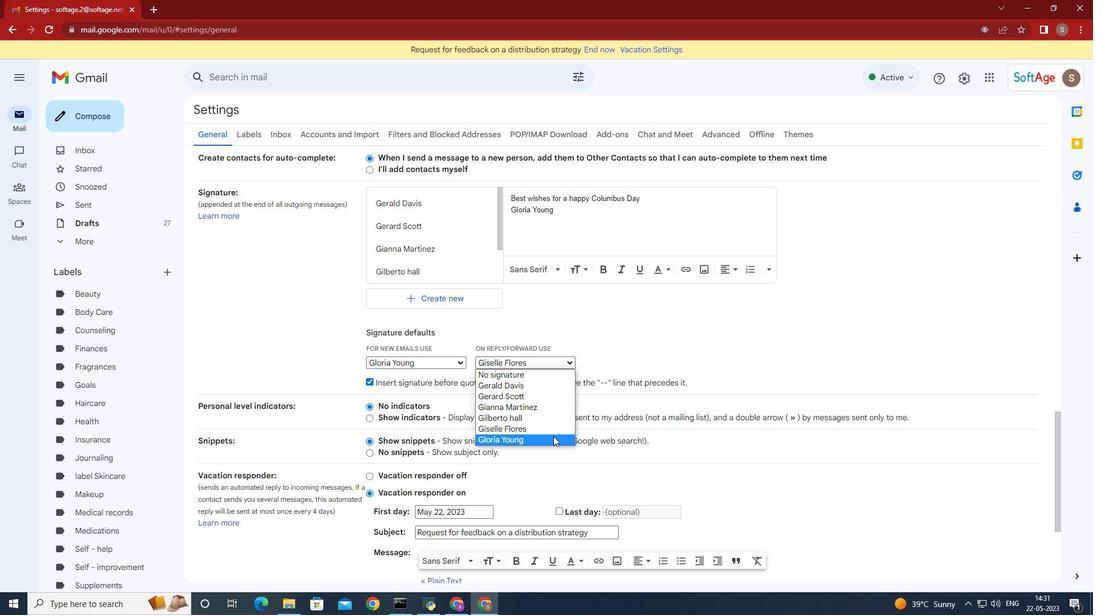 
Action: Mouse pressed left at (553, 435)
Screenshot: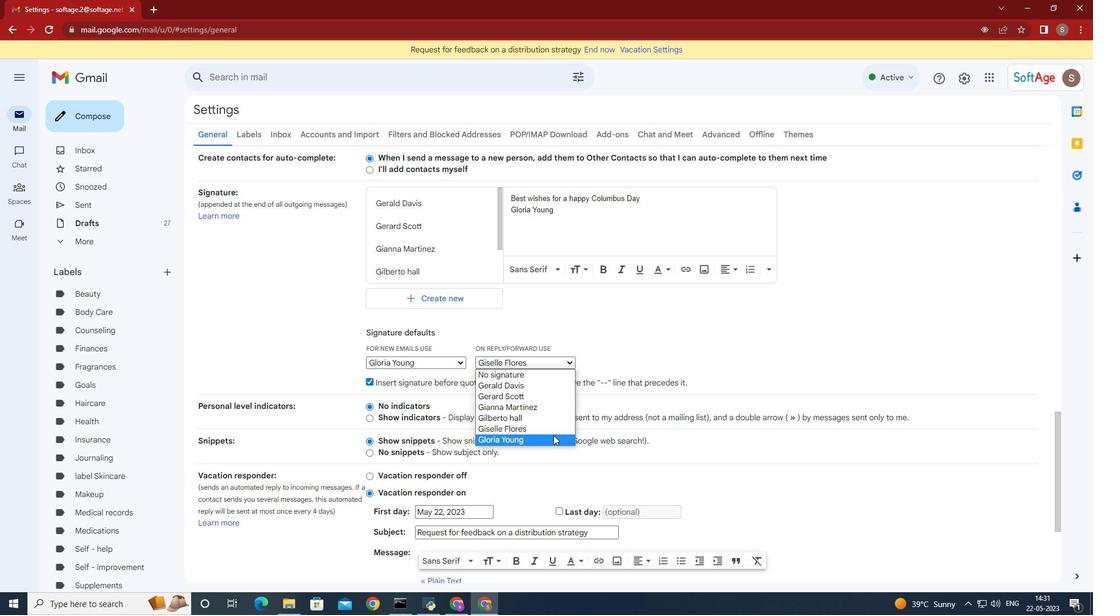 
Action: Mouse moved to (777, 457)
Screenshot: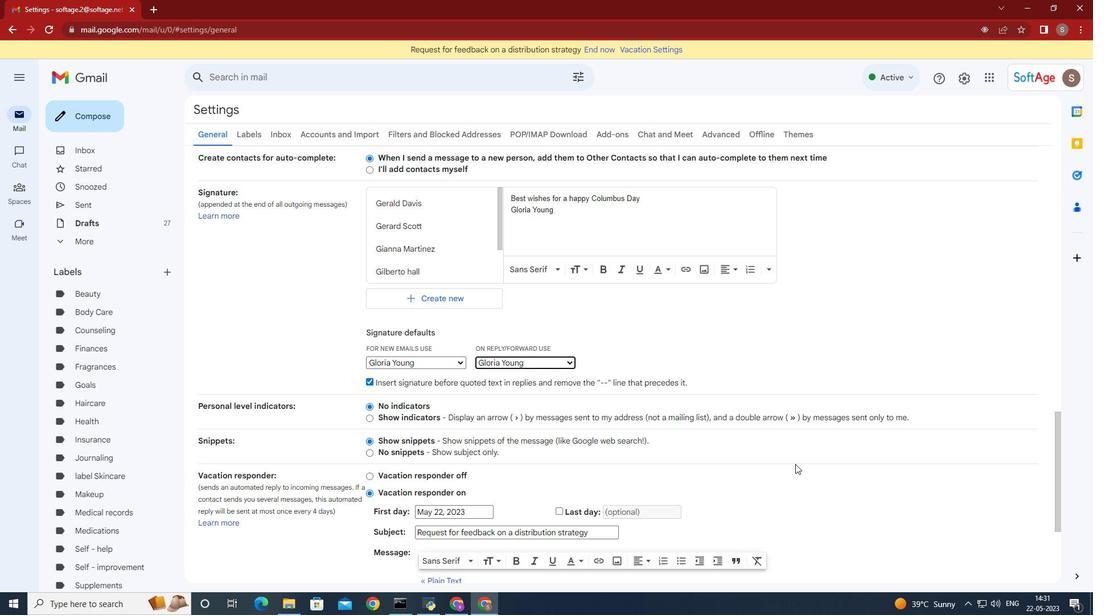 
Action: Mouse scrolled (777, 457) with delta (0, 0)
Screenshot: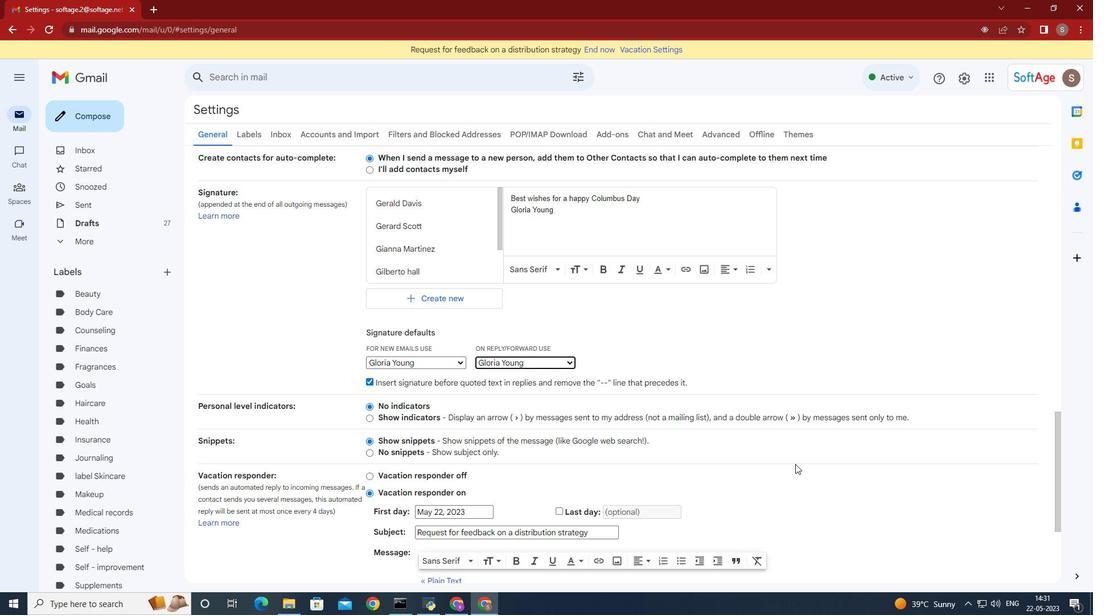 
Action: Mouse moved to (767, 455)
Screenshot: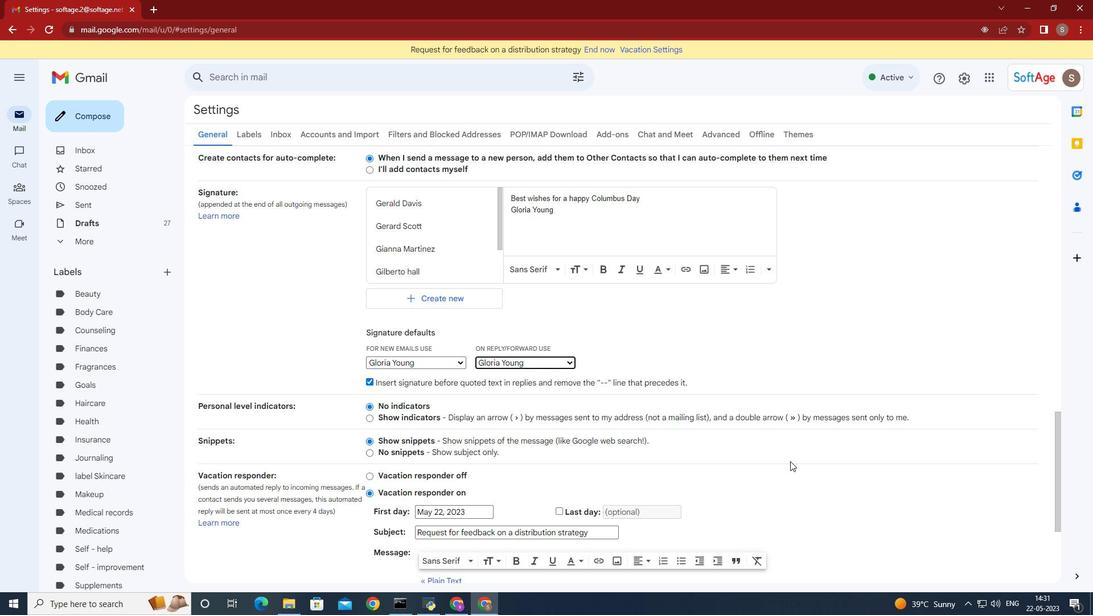 
Action: Mouse scrolled (767, 454) with delta (0, 0)
Screenshot: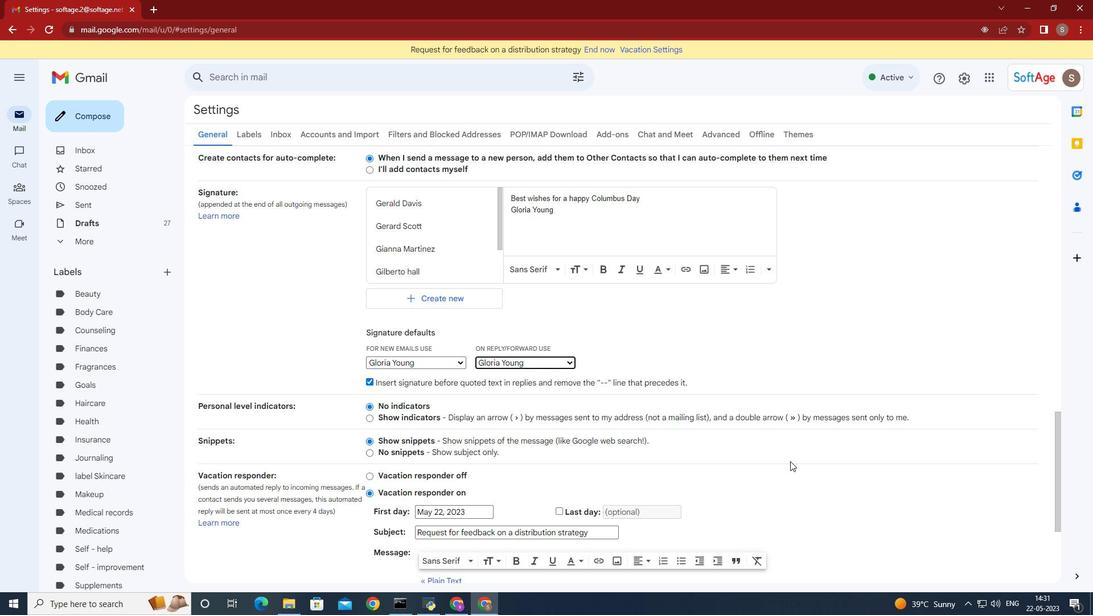
Action: Mouse moved to (767, 454)
Screenshot: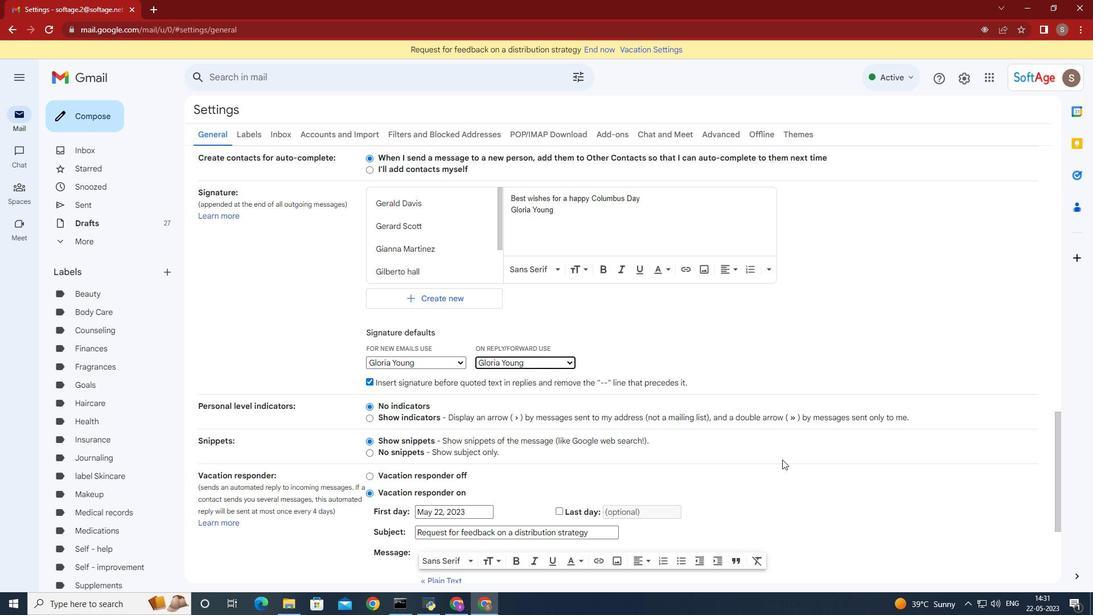 
Action: Mouse scrolled (767, 453) with delta (0, 0)
Screenshot: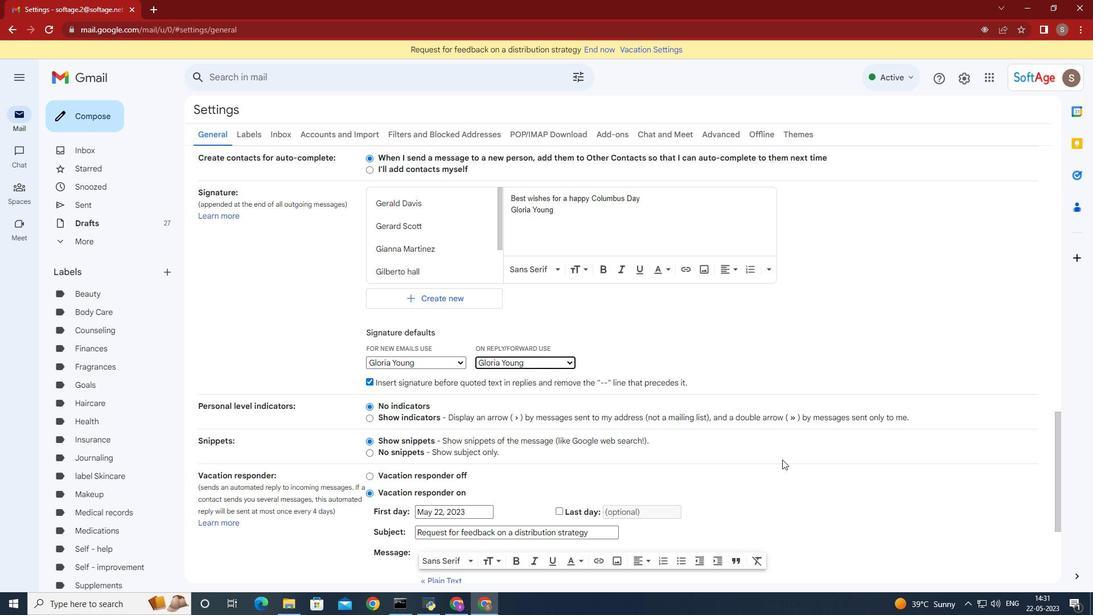 
Action: Mouse moved to (764, 453)
Screenshot: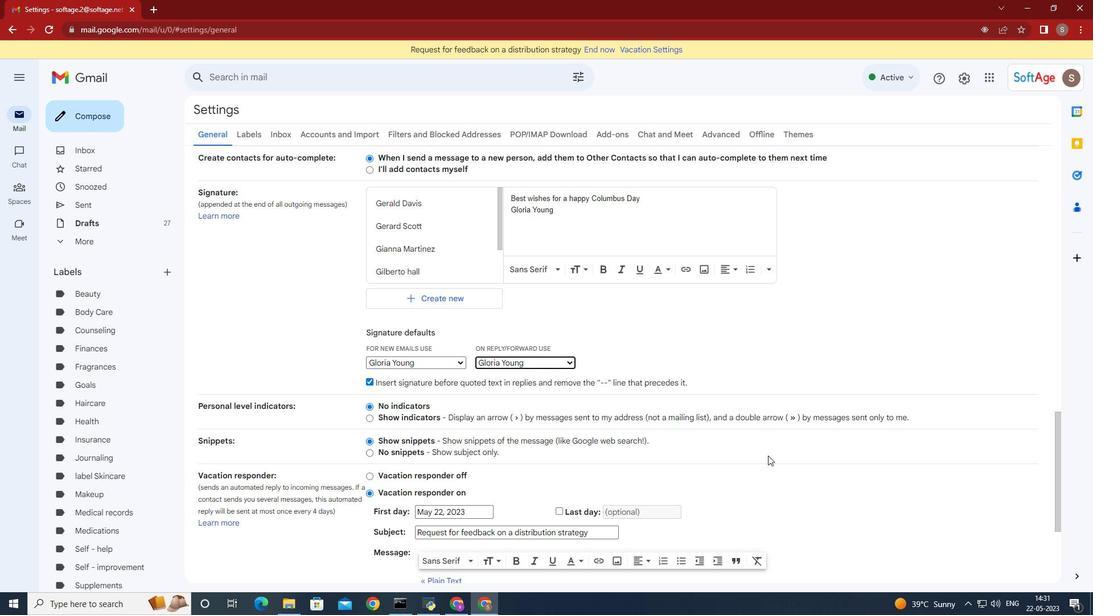 
Action: Mouse scrolled (764, 452) with delta (0, 0)
Screenshot: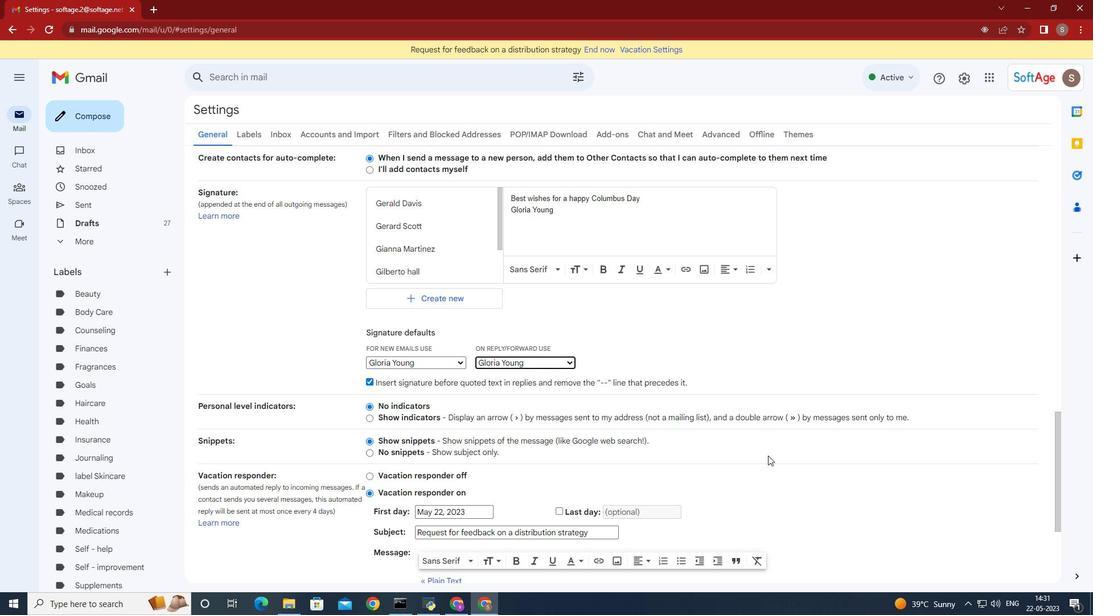 
Action: Mouse moved to (760, 450)
Screenshot: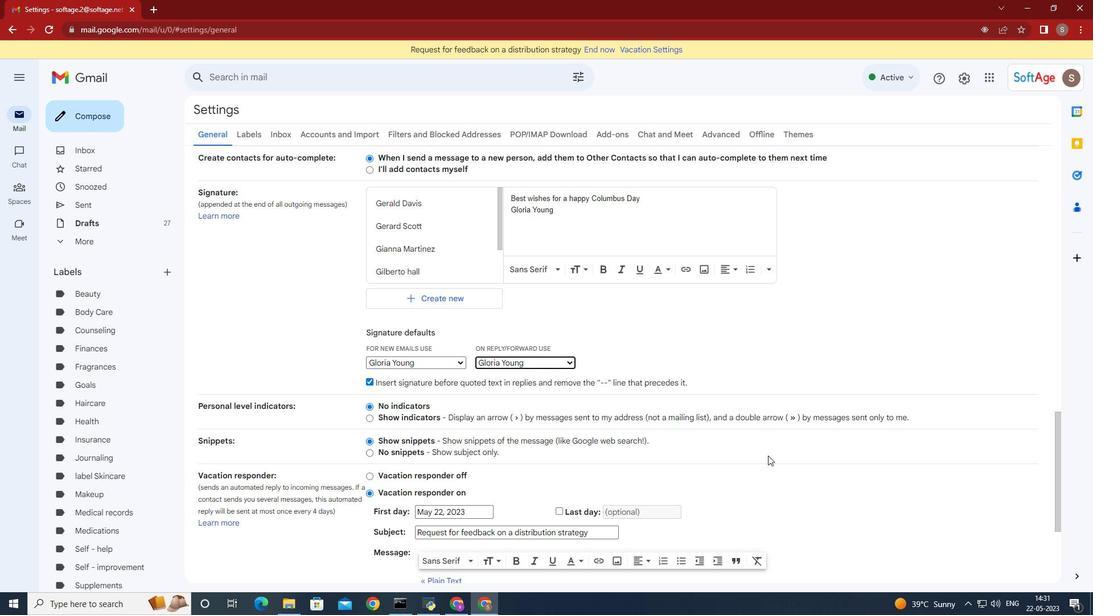 
Action: Mouse scrolled (760, 449) with delta (0, 0)
Screenshot: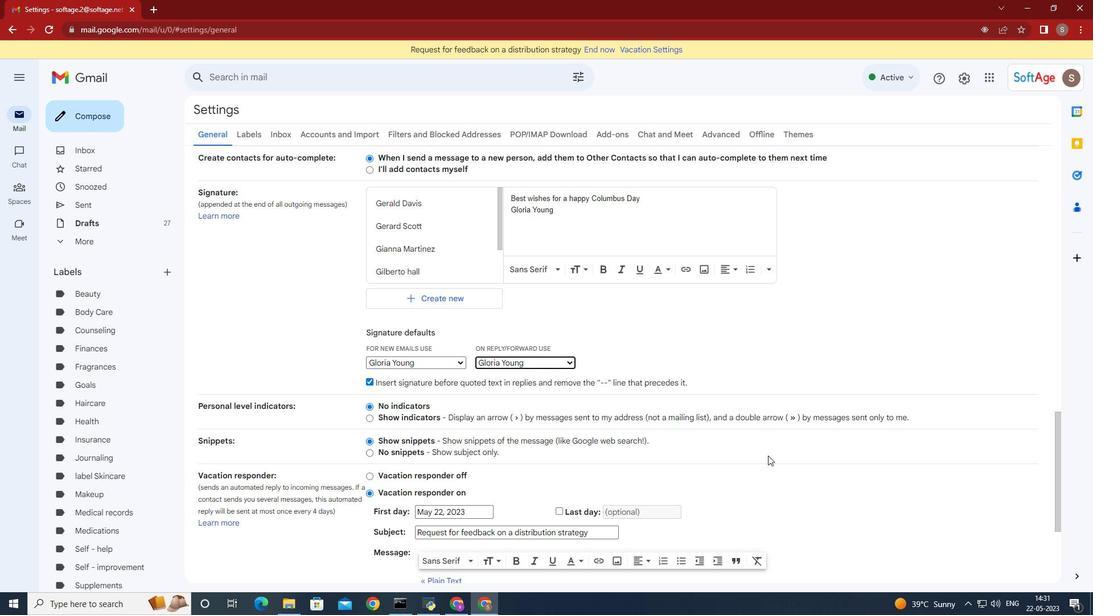 
Action: Mouse moved to (756, 447)
Screenshot: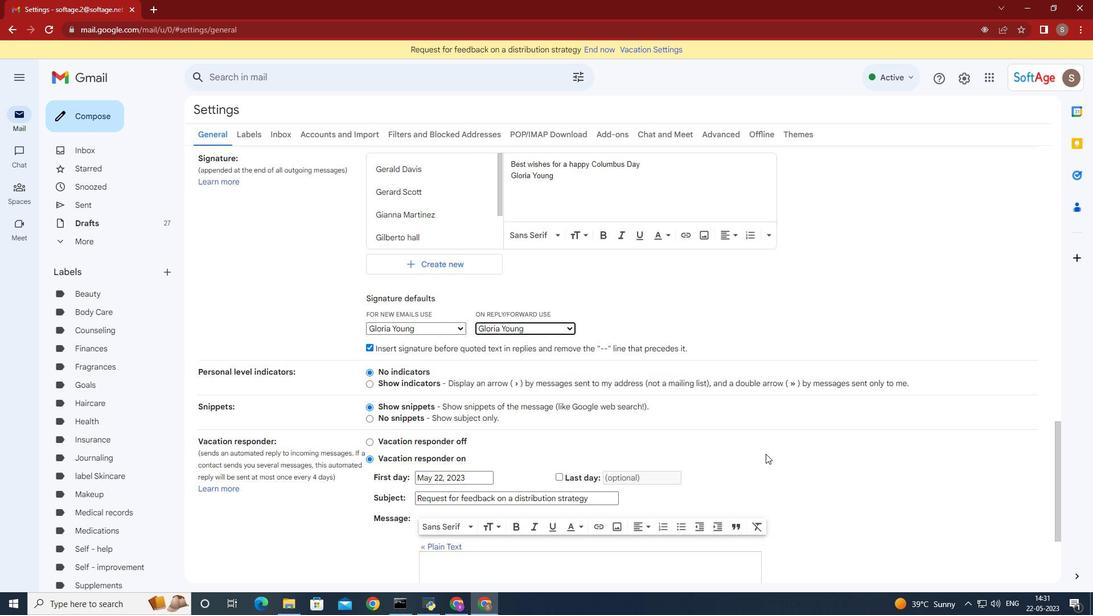 
Action: Mouse scrolled (756, 447) with delta (0, 0)
Screenshot: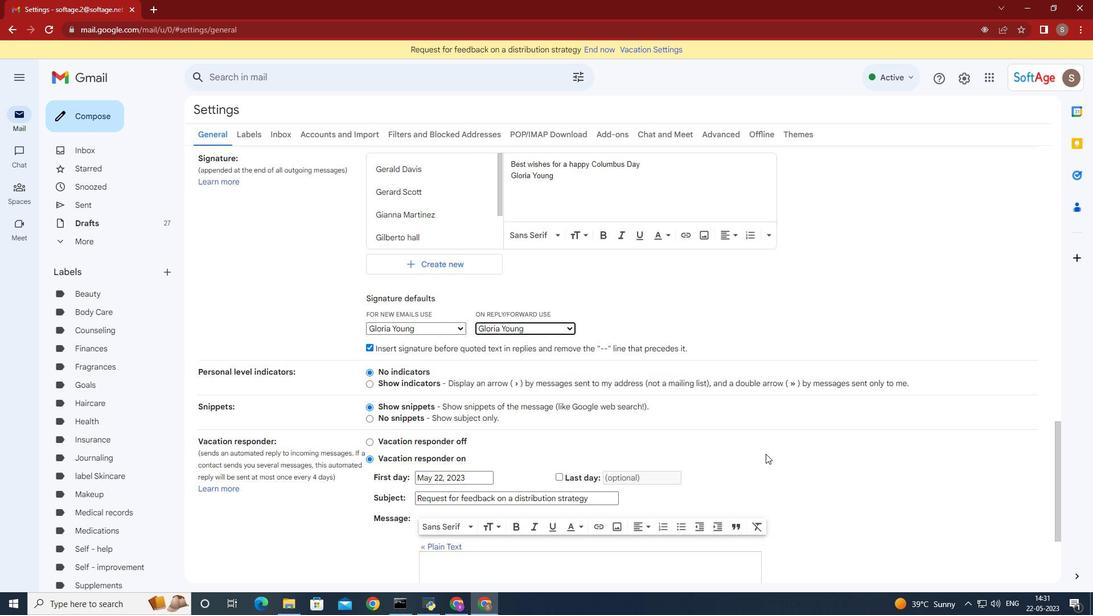 
Action: Mouse moved to (619, 520)
Screenshot: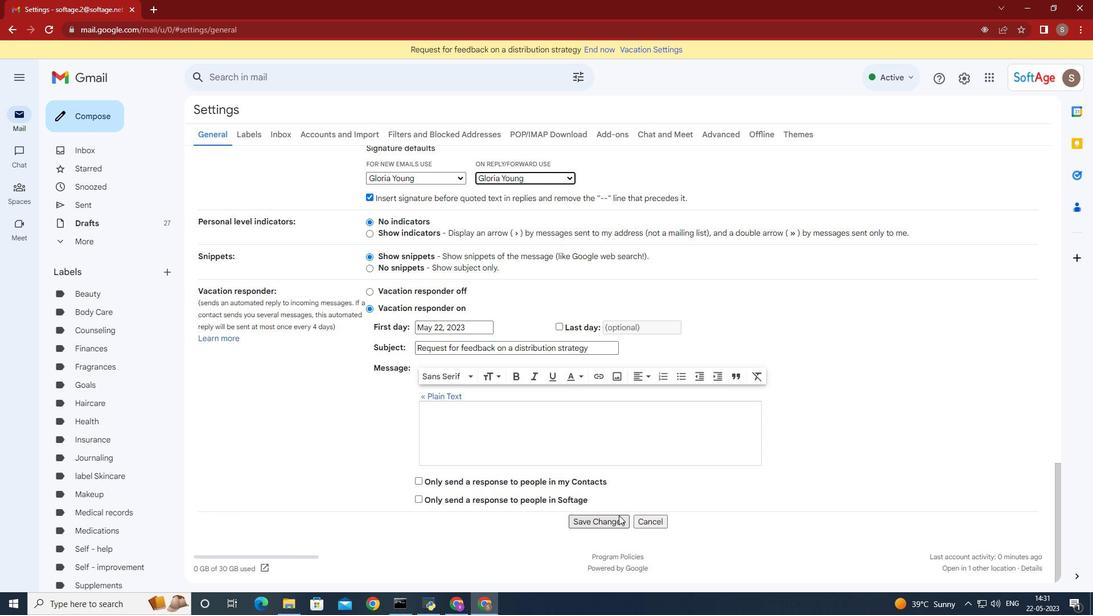 
Action: Mouse pressed left at (619, 520)
Screenshot: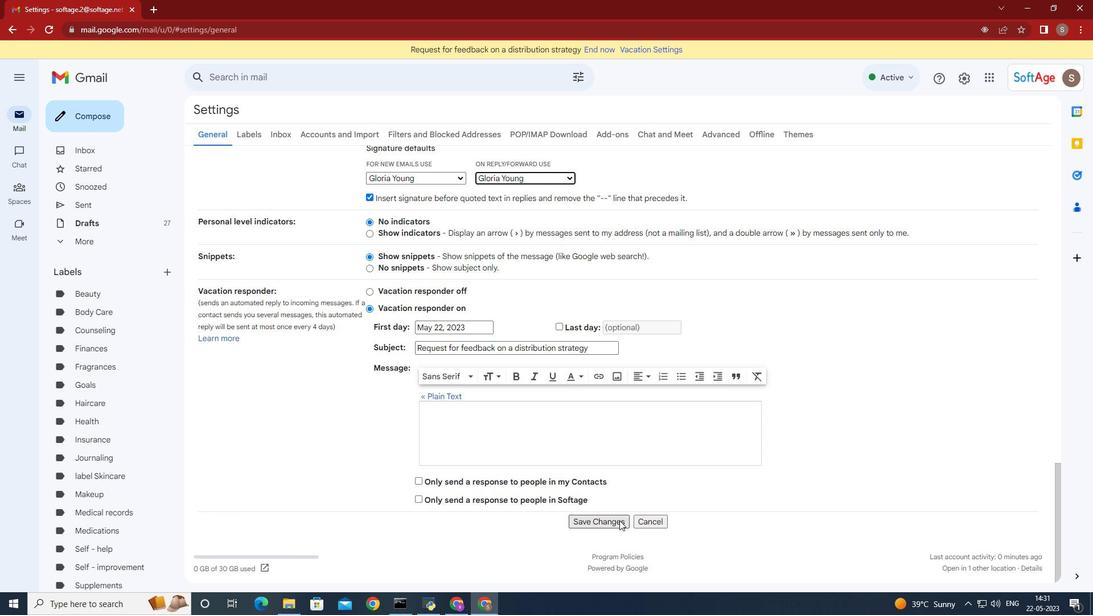 
Action: Mouse moved to (67, 115)
Screenshot: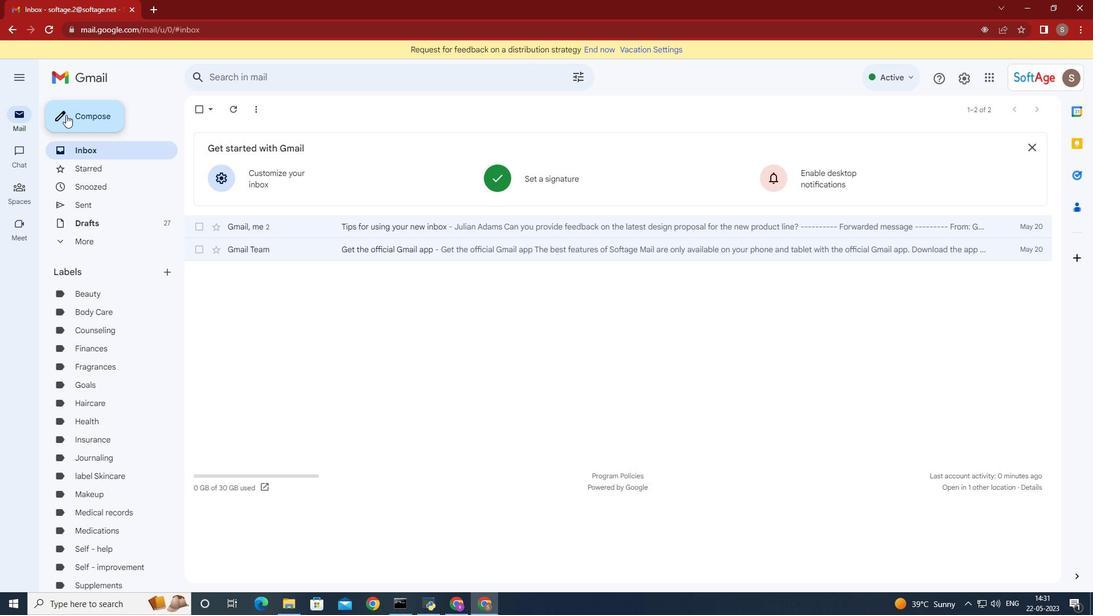 
Action: Mouse pressed left at (67, 115)
Screenshot: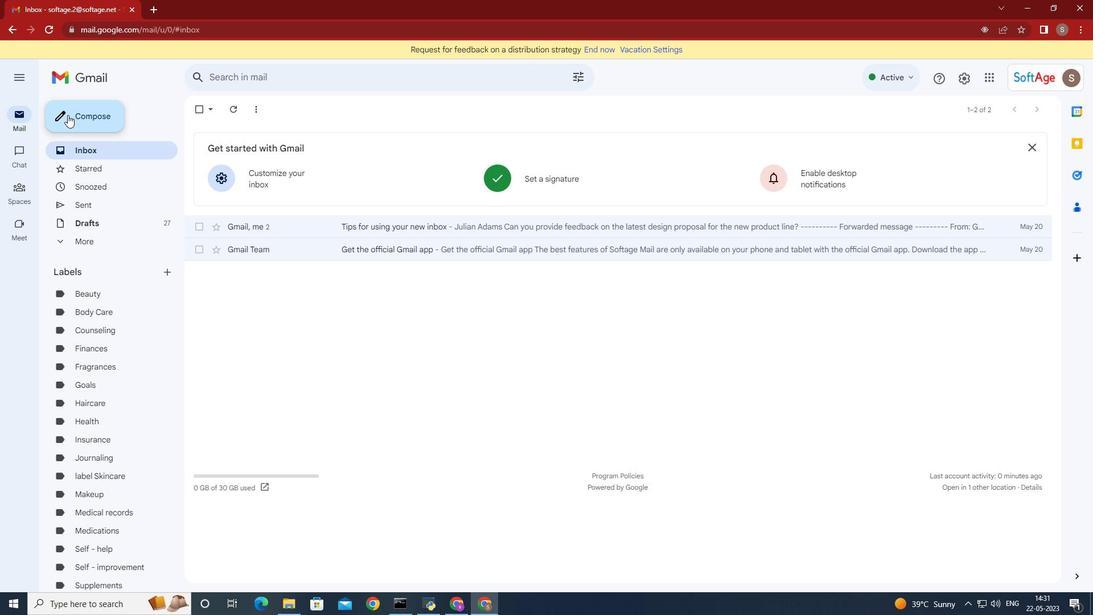 
Action: Mouse moved to (771, 309)
Screenshot: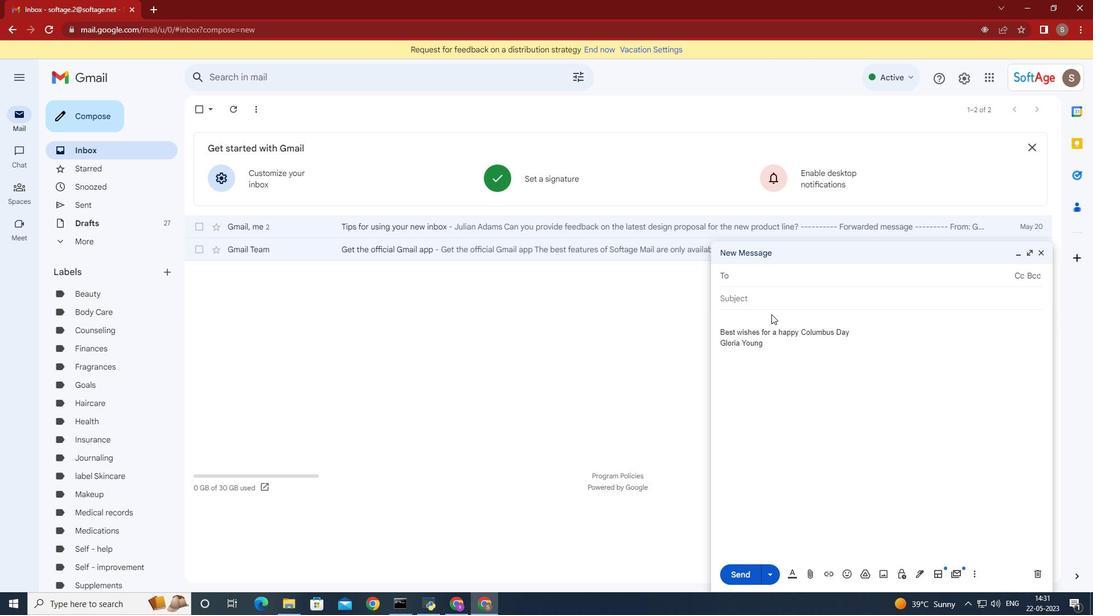 
Action: Key pressed <Key.shift>Softage.8
Screenshot: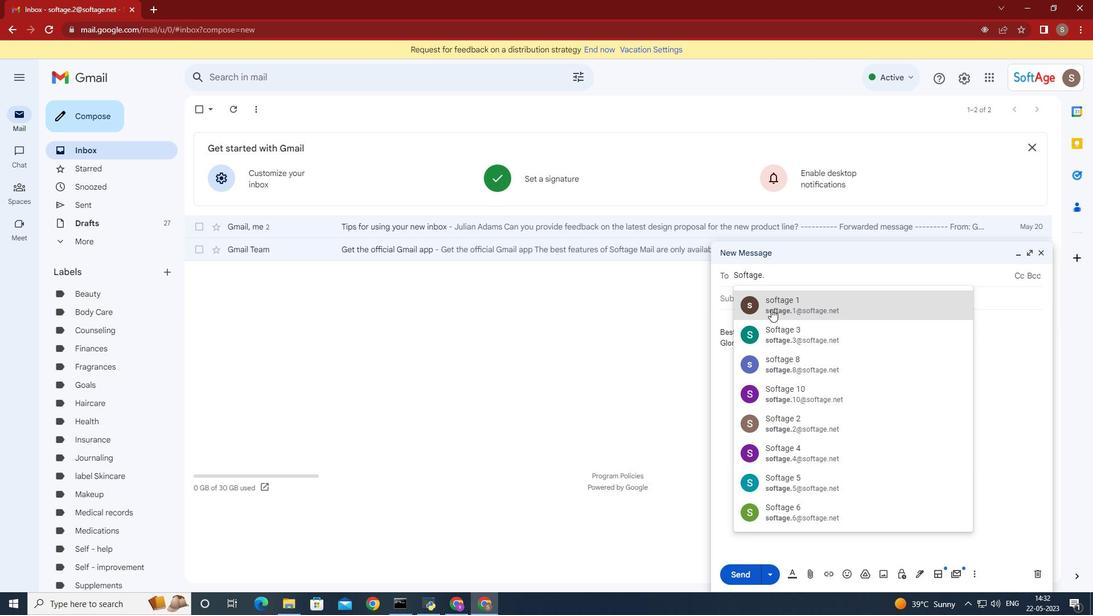 
Action: Mouse pressed left at (771, 309)
Screenshot: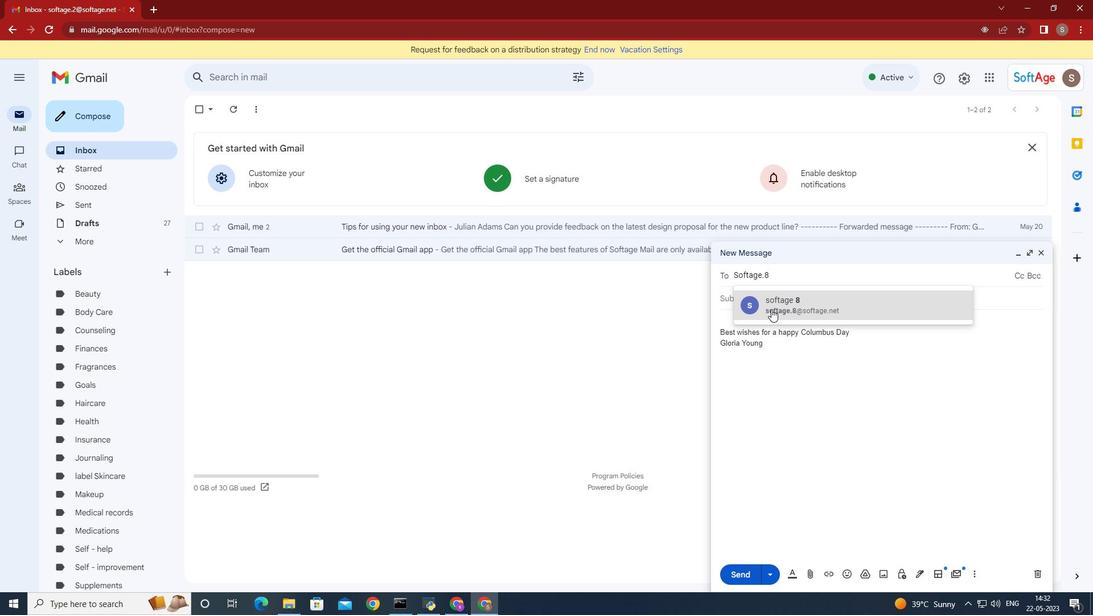 
Action: Mouse moved to (162, 275)
Screenshot: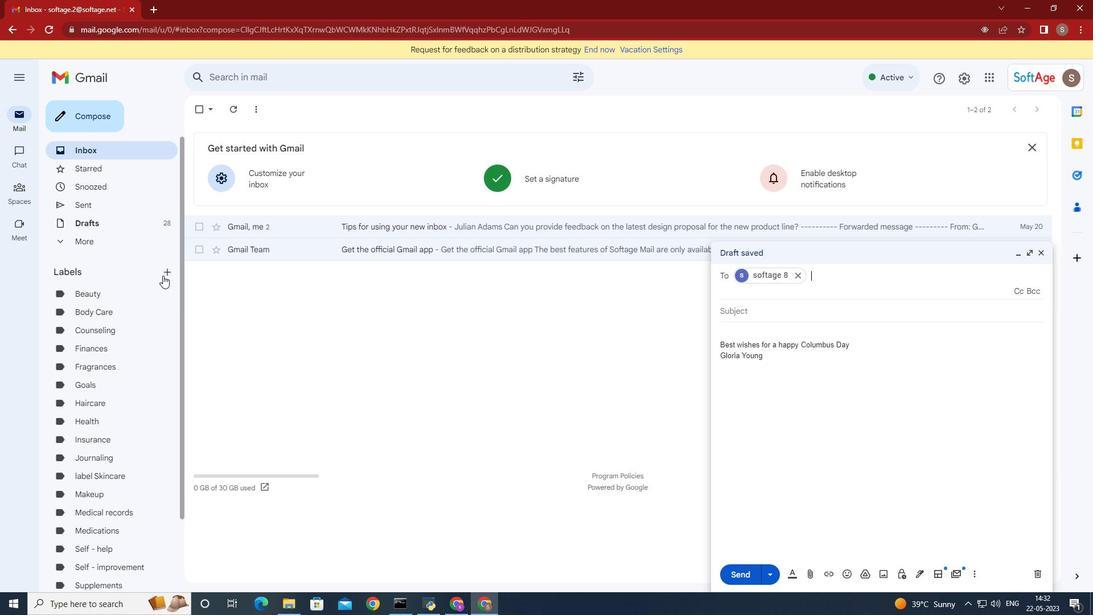 
Action: Mouse pressed left at (162, 275)
Screenshot: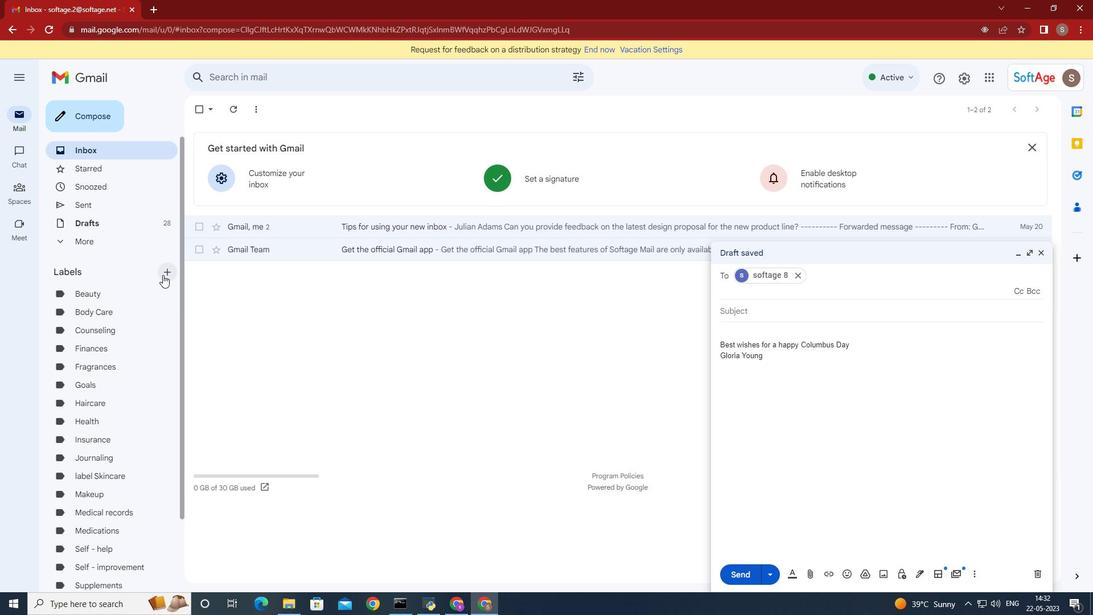 
Action: Mouse moved to (358, 350)
Screenshot: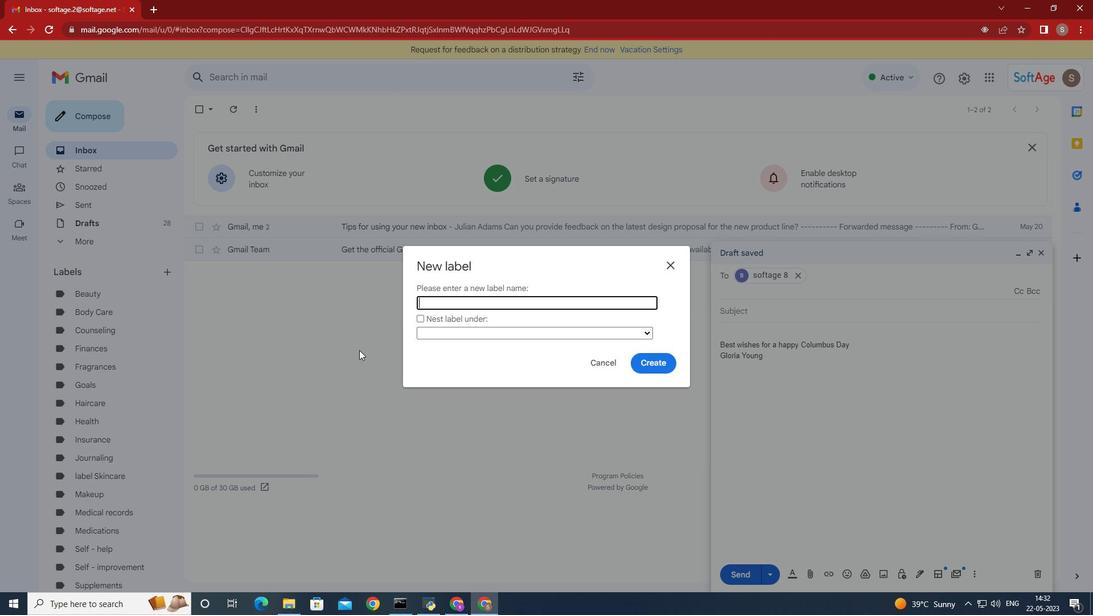 
Action: Key pressed <Key.shift>Medications
Screenshot: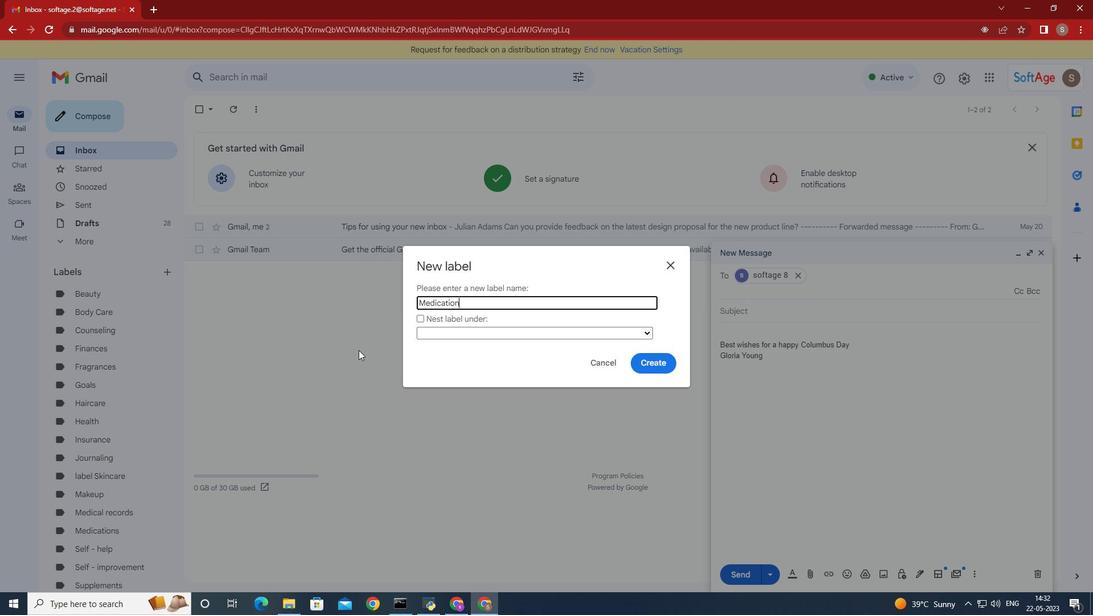 
Action: Mouse moved to (652, 371)
Screenshot: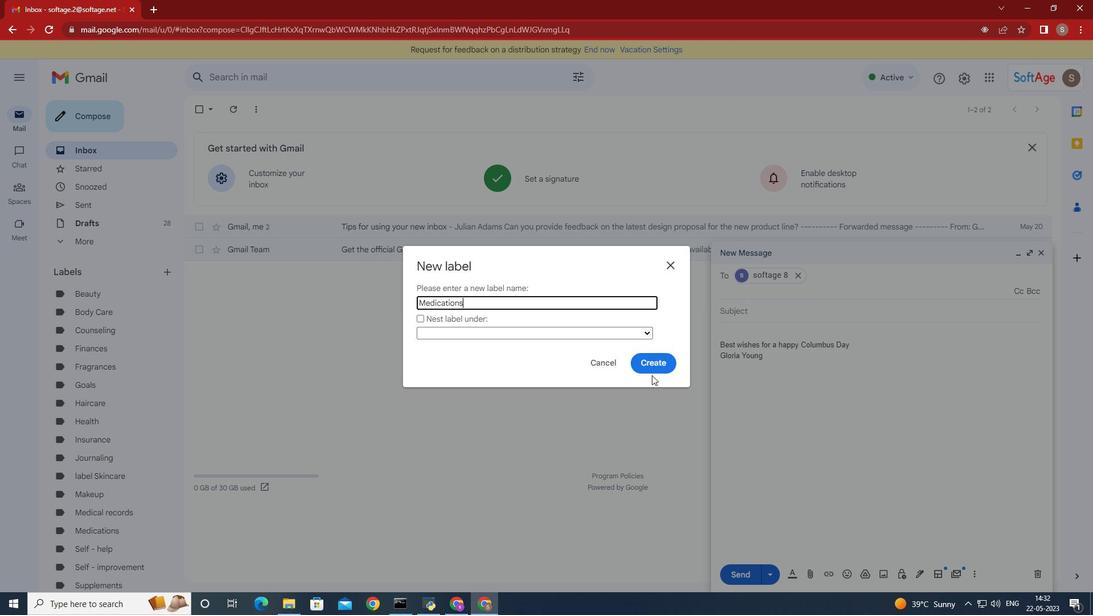 
Action: Mouse pressed left at (652, 371)
Screenshot: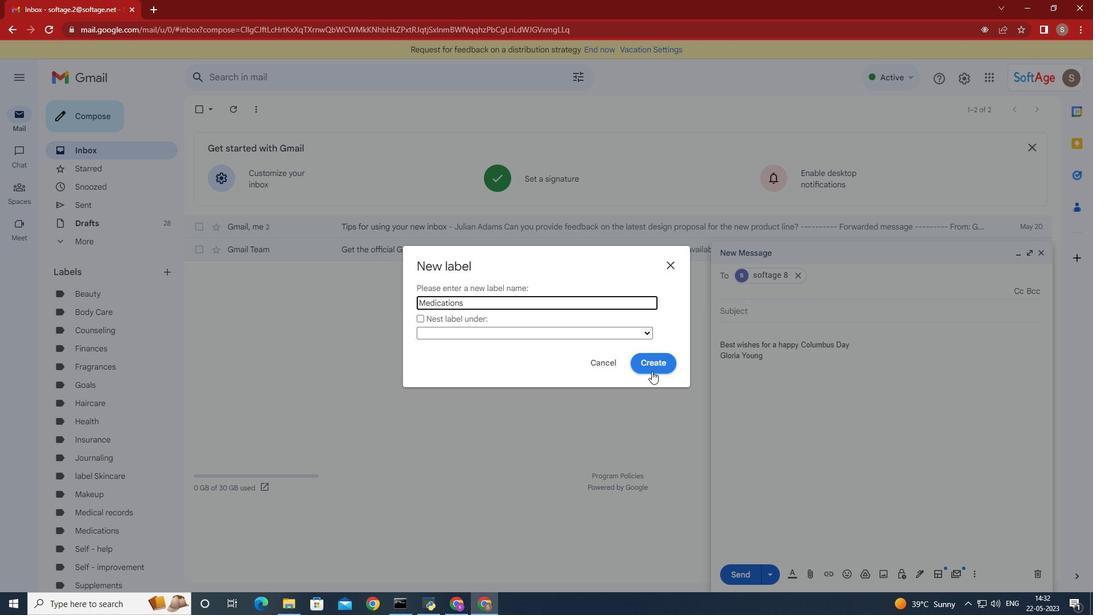 
